 Task: Look for space in Pistoia, Italy from 5th July, 2023 to 15th July, 2023 for 9 adults in price range Rs.15000 to Rs.25000. Place can be entire place with 5 bedrooms having 5 beds and 5 bathrooms. Property type can be house, flat, guest house. Booking option can be shelf check-in. Required host language is English.
Action: Mouse moved to (425, 117)
Screenshot: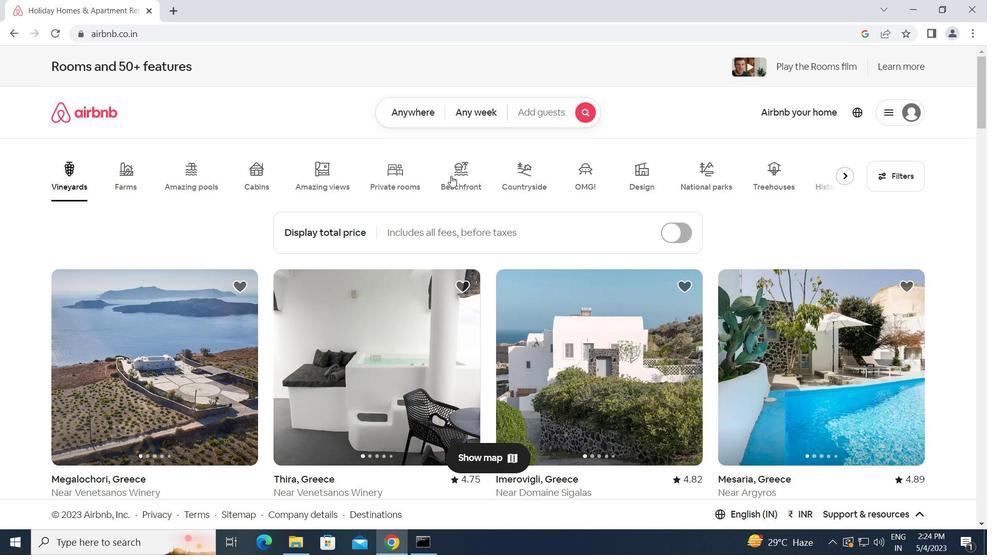 
Action: Mouse pressed left at (425, 117)
Screenshot: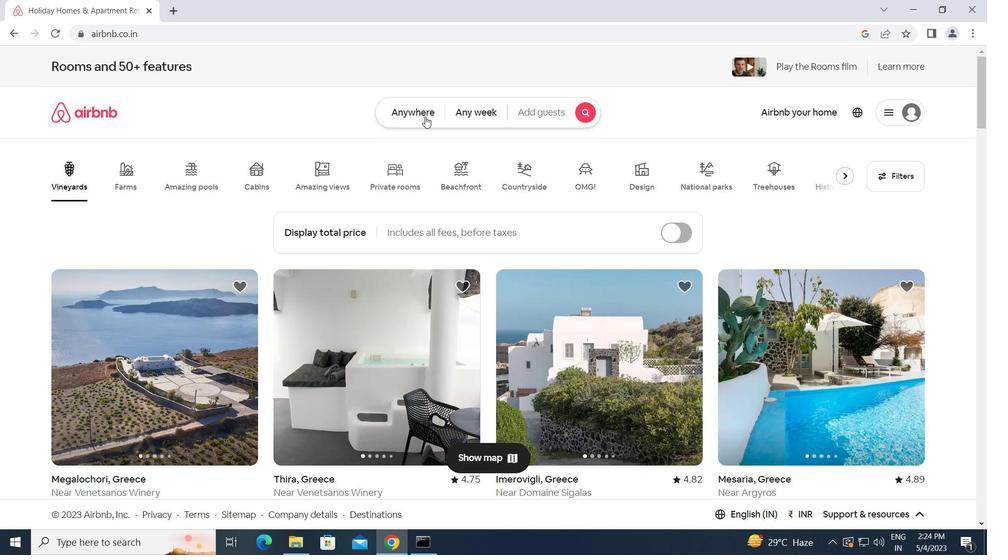 
Action: Mouse moved to (355, 152)
Screenshot: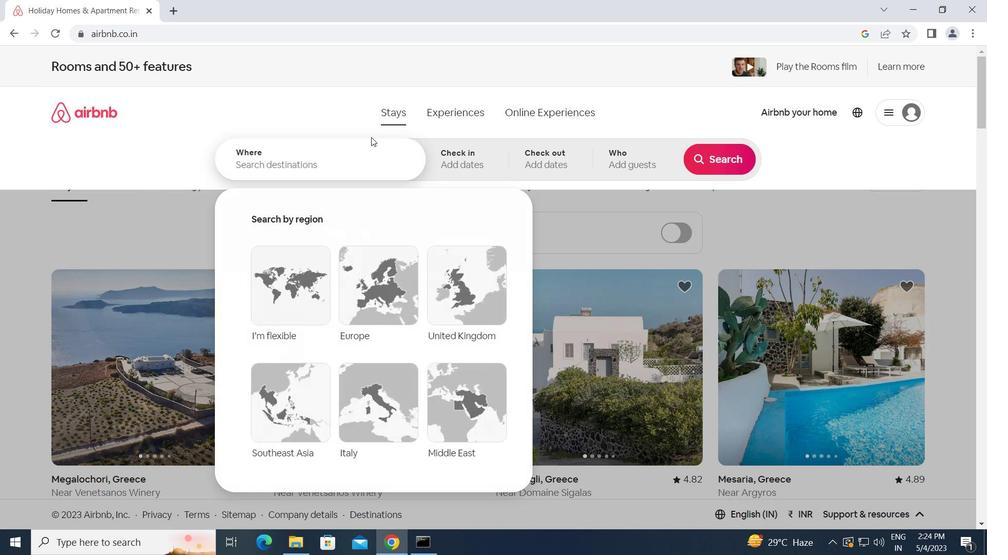 
Action: Mouse pressed left at (355, 152)
Screenshot: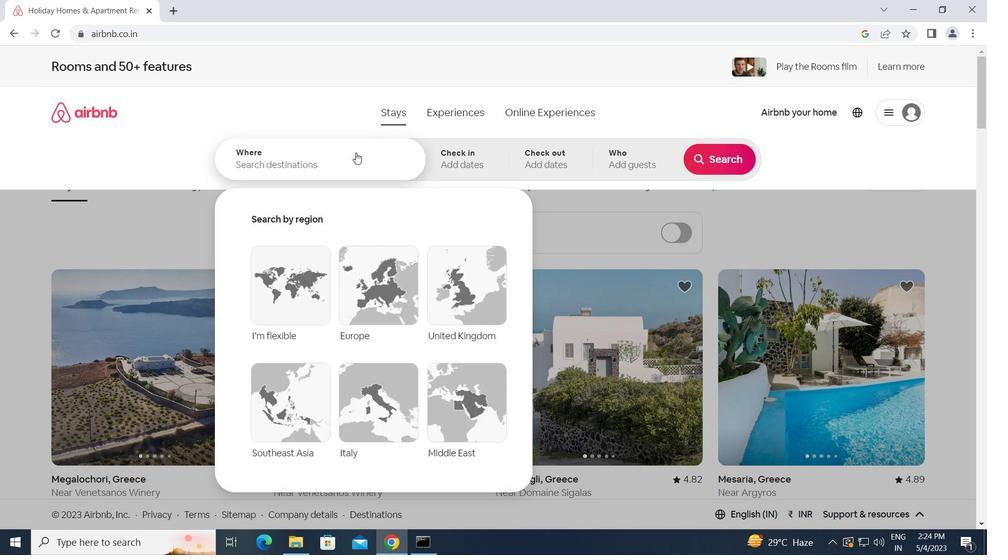 
Action: Key pressed p<Key.caps_lock>istoia,<Key.space><Key.caps_lock>i<Key.caps_lock>taly<Key.enter>
Screenshot: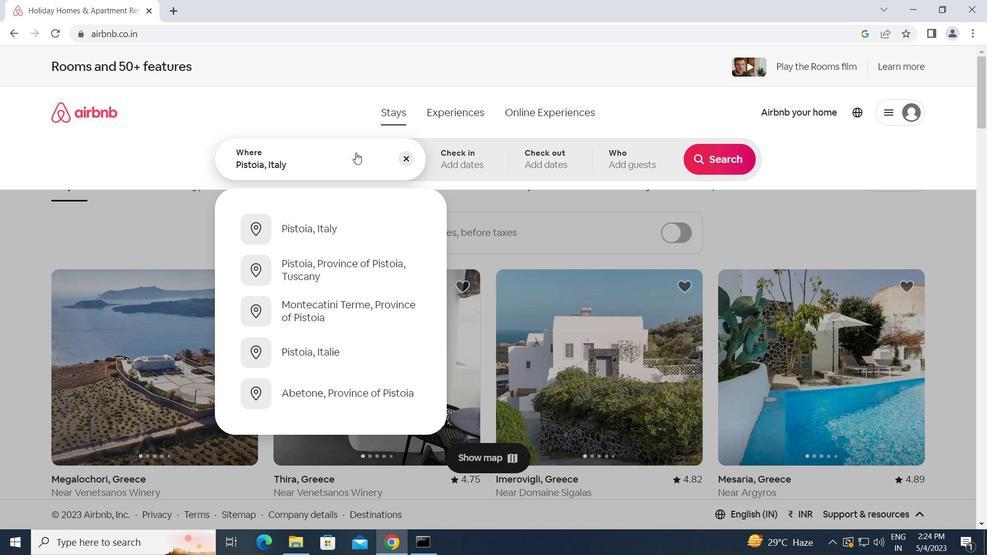 
Action: Mouse moved to (720, 264)
Screenshot: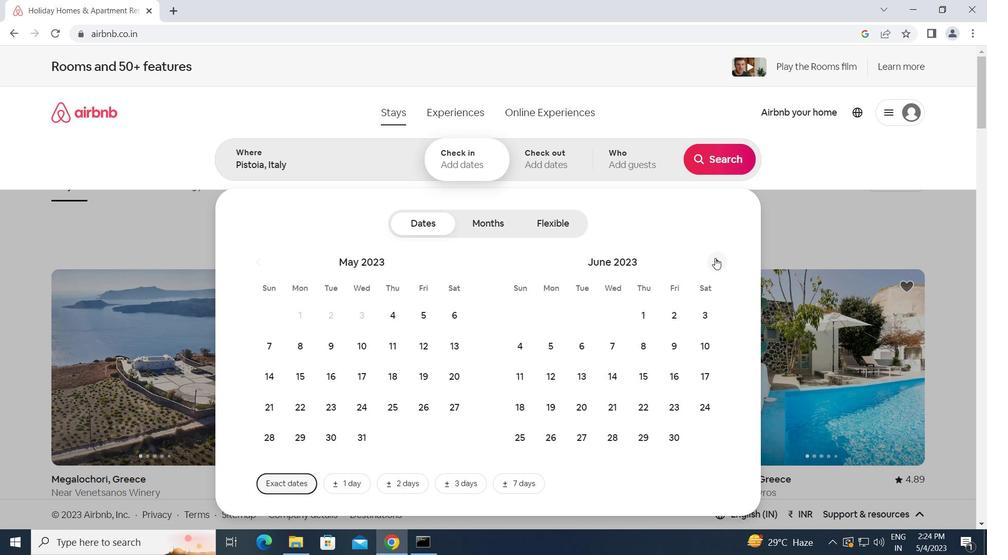 
Action: Mouse pressed left at (720, 264)
Screenshot: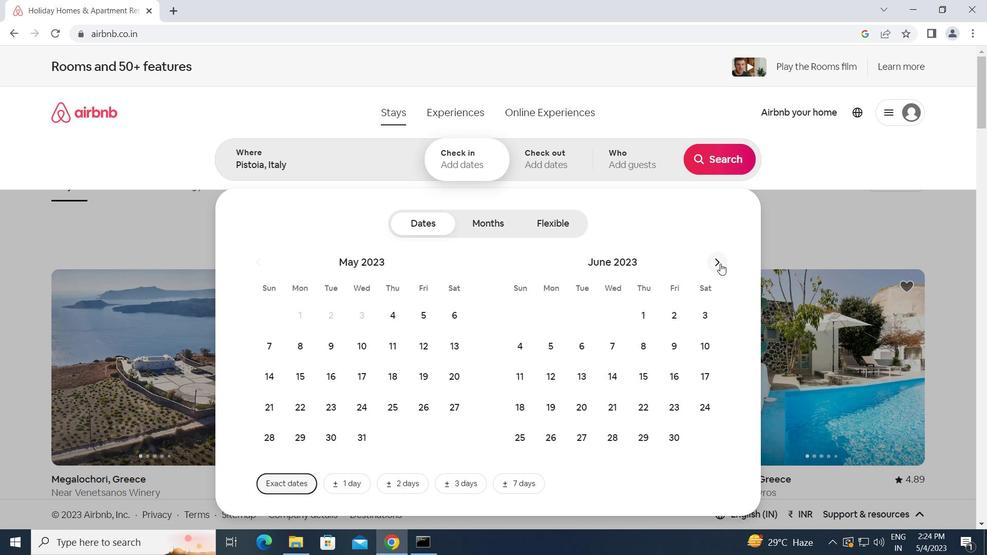 
Action: Mouse moved to (616, 347)
Screenshot: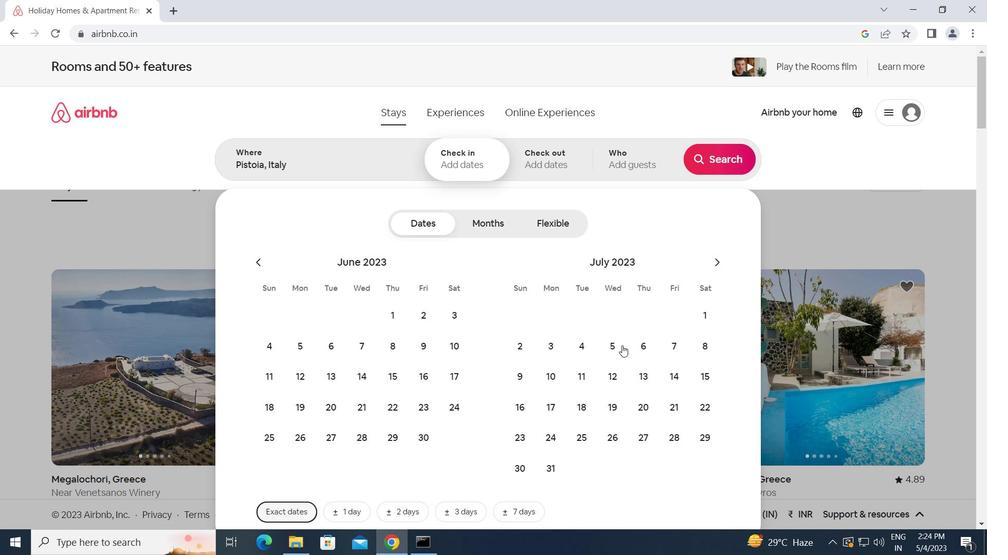 
Action: Mouse pressed left at (616, 347)
Screenshot: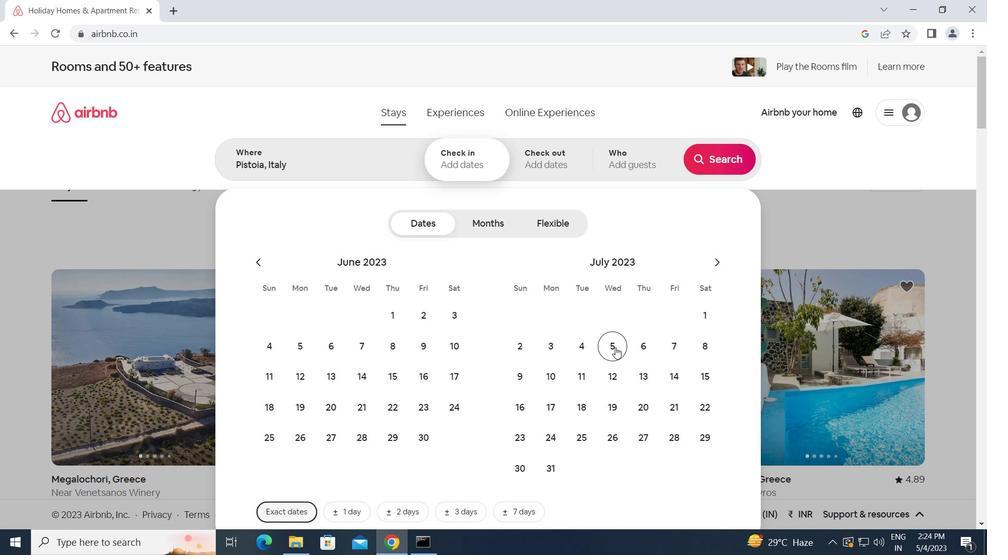 
Action: Mouse moved to (703, 375)
Screenshot: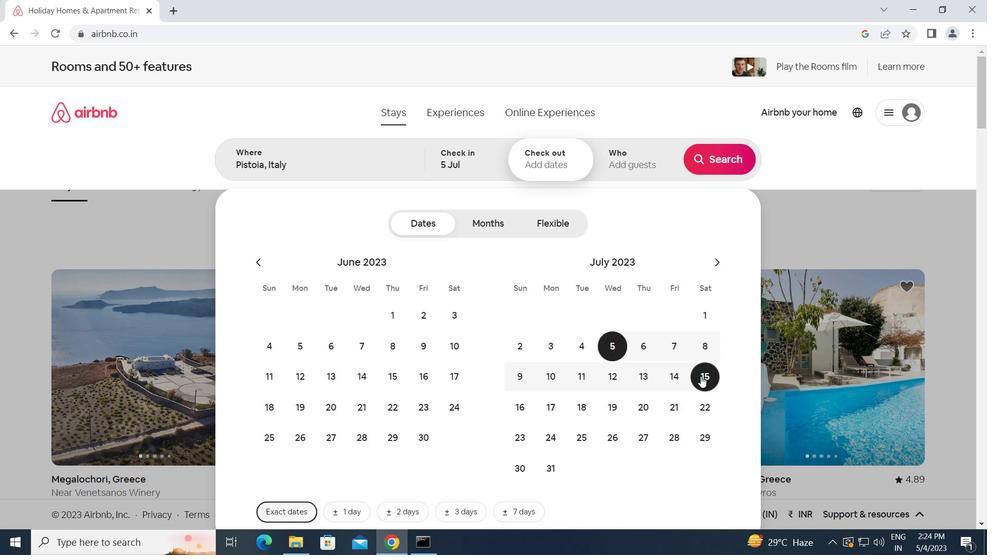 
Action: Mouse pressed left at (703, 375)
Screenshot: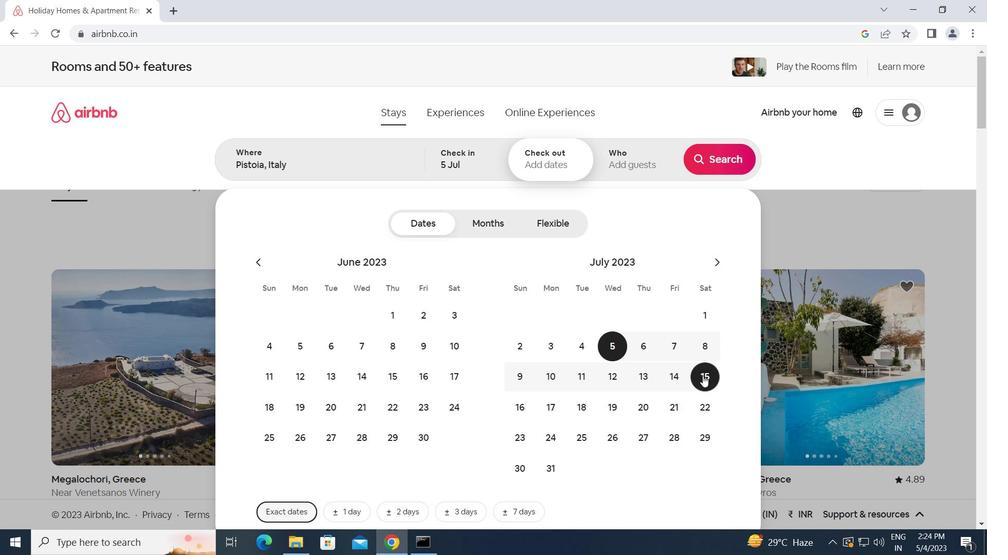 
Action: Mouse moved to (628, 160)
Screenshot: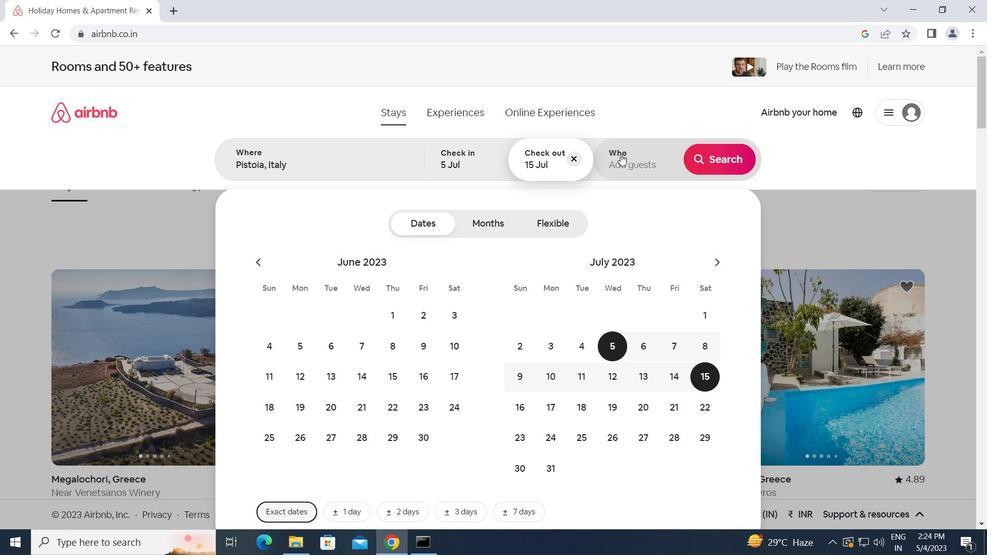 
Action: Mouse pressed left at (628, 160)
Screenshot: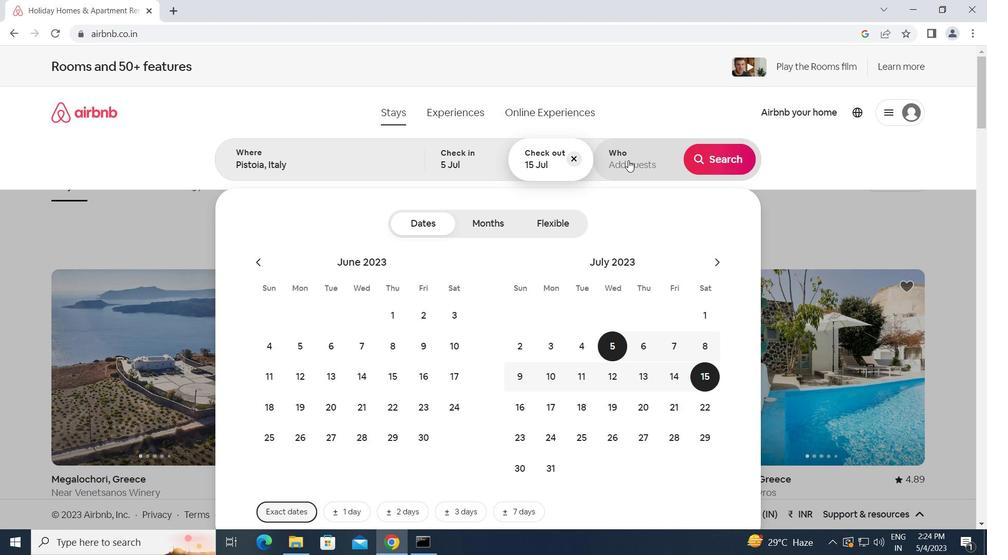 
Action: Mouse moved to (721, 231)
Screenshot: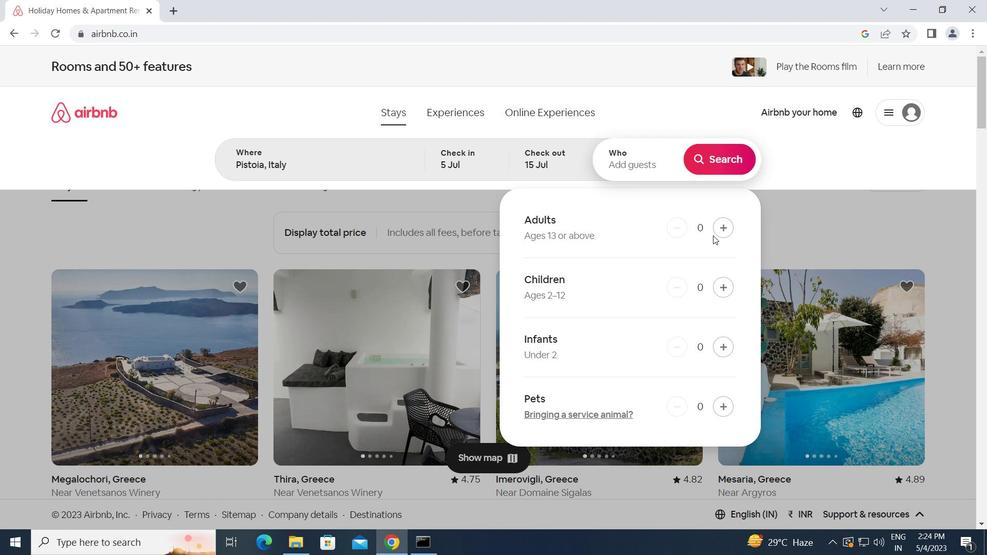 
Action: Mouse pressed left at (721, 231)
Screenshot: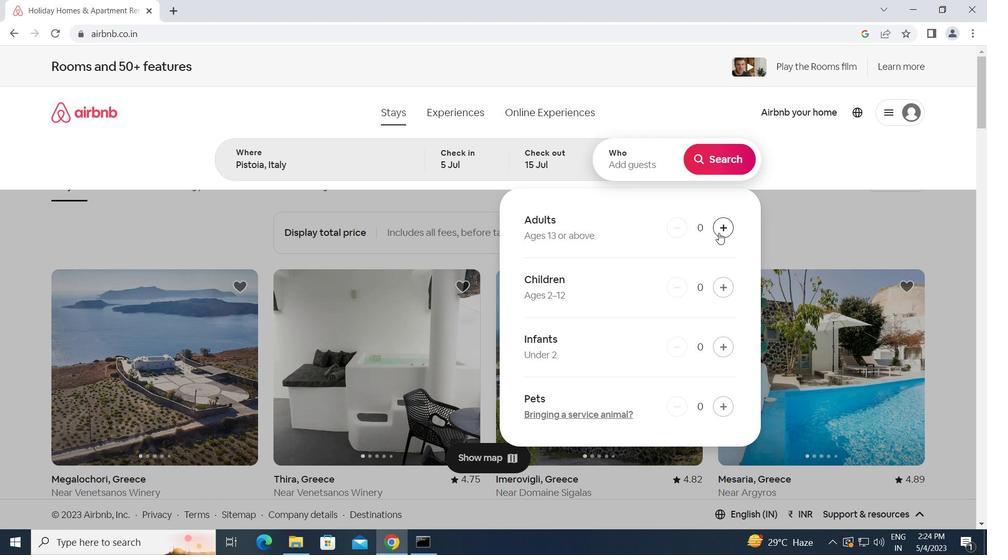 
Action: Mouse pressed left at (721, 231)
Screenshot: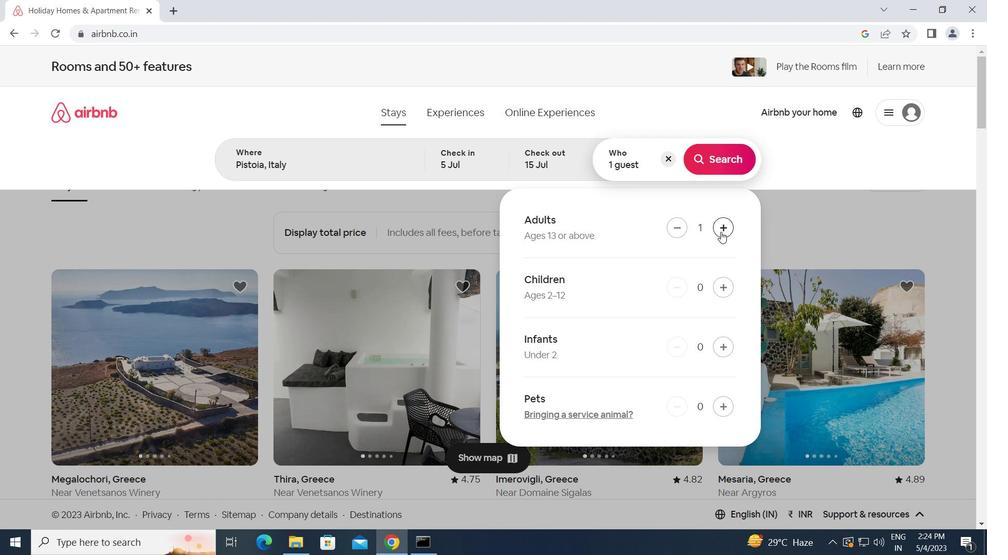 
Action: Mouse moved to (721, 231)
Screenshot: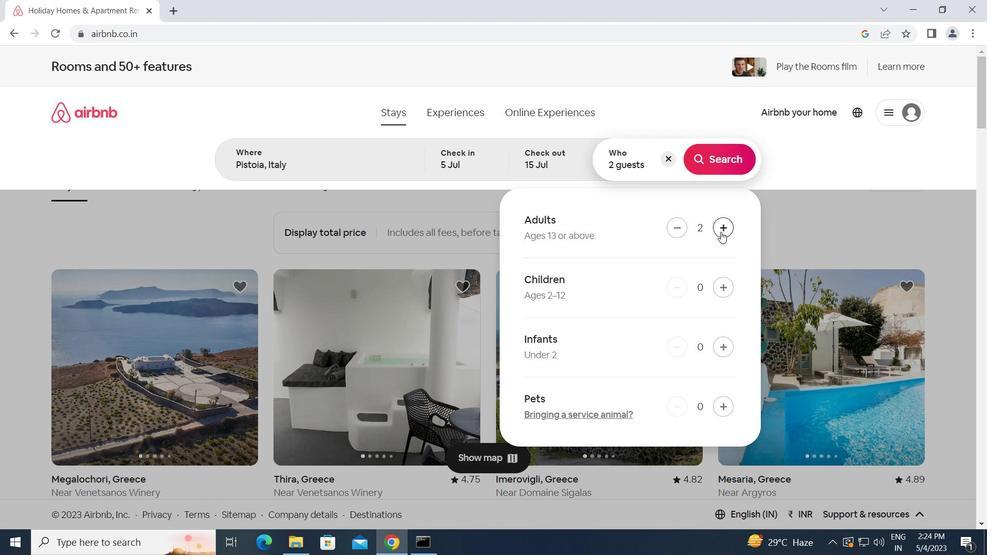 
Action: Mouse pressed left at (721, 231)
Screenshot: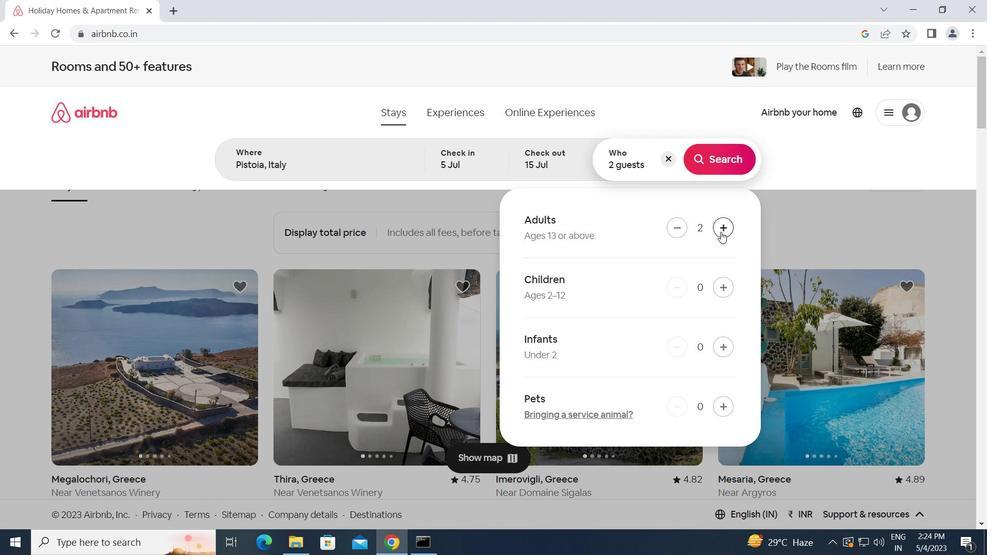 
Action: Mouse pressed left at (721, 231)
Screenshot: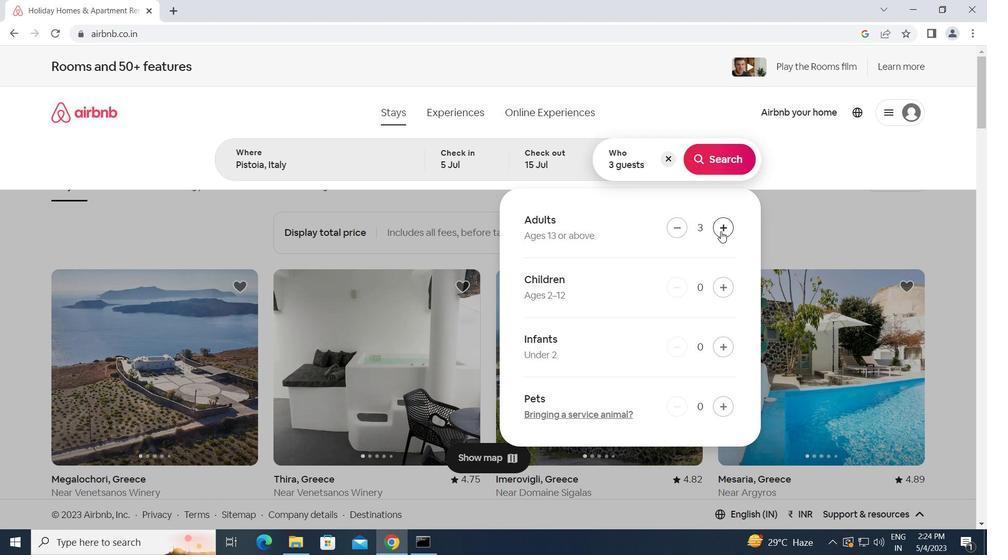 
Action: Mouse pressed left at (721, 231)
Screenshot: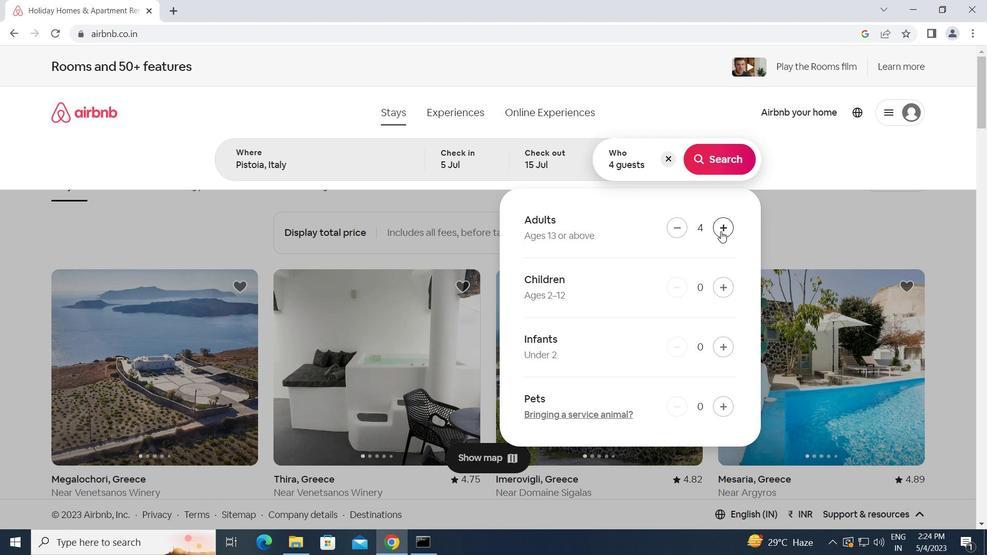 
Action: Mouse pressed left at (721, 231)
Screenshot: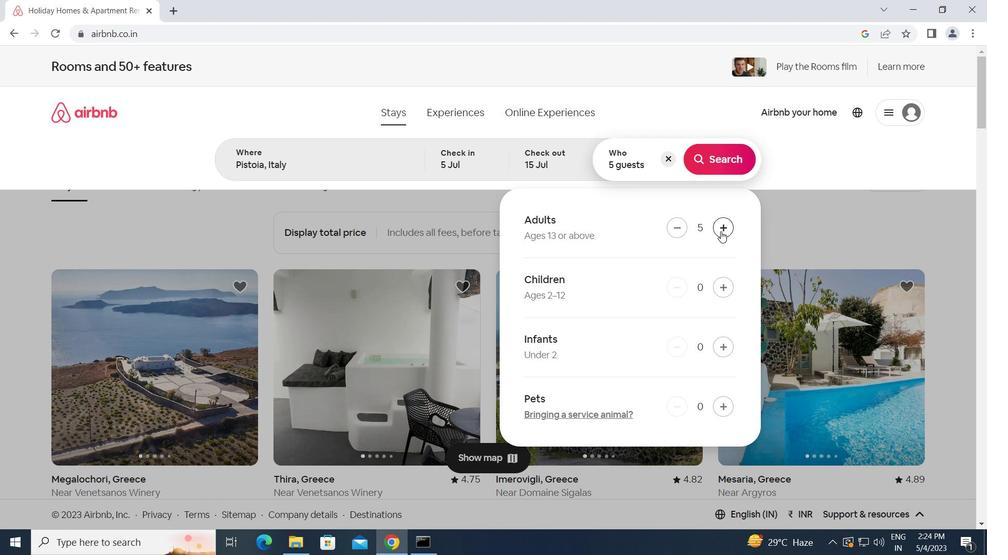 
Action: Mouse pressed left at (721, 231)
Screenshot: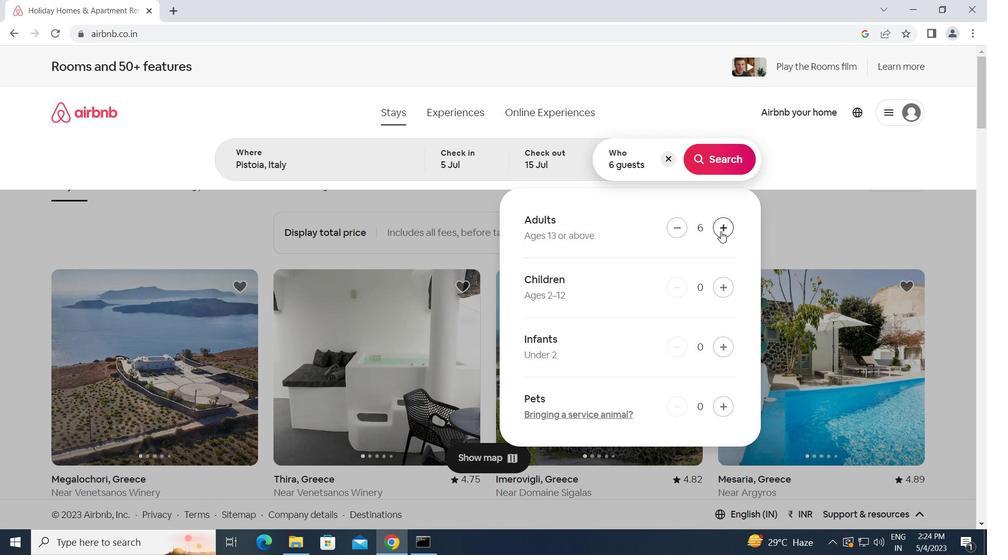 
Action: Mouse pressed left at (721, 231)
Screenshot: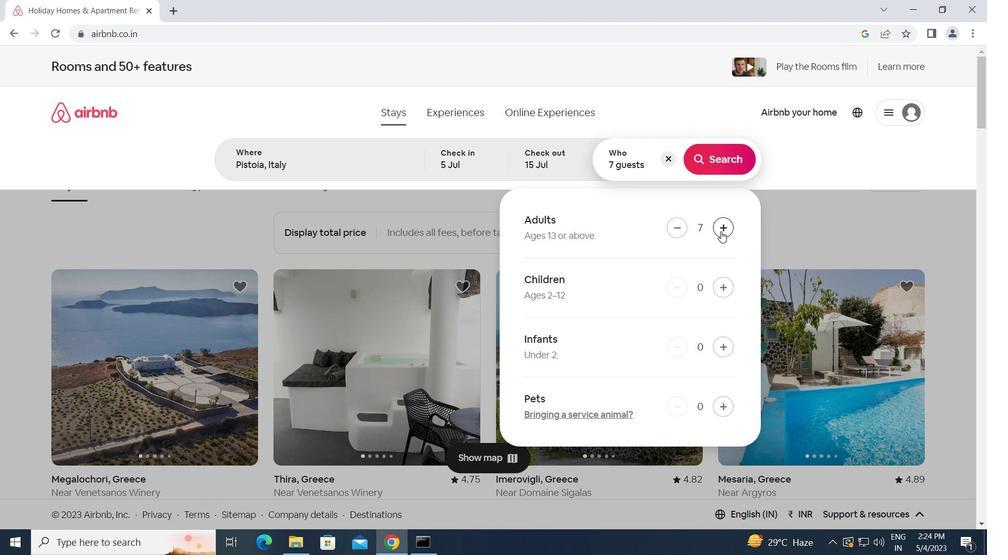 
Action: Mouse pressed left at (721, 231)
Screenshot: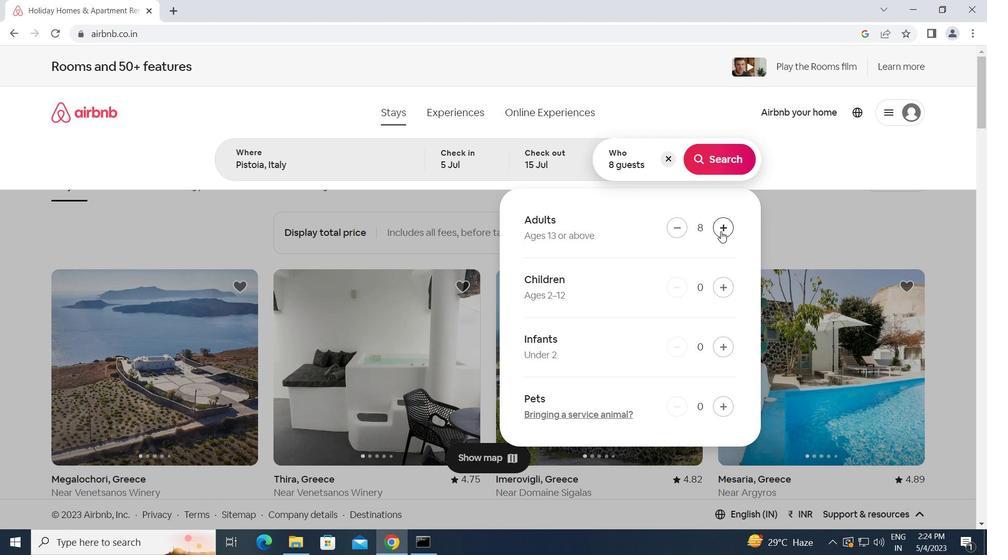 
Action: Mouse moved to (718, 156)
Screenshot: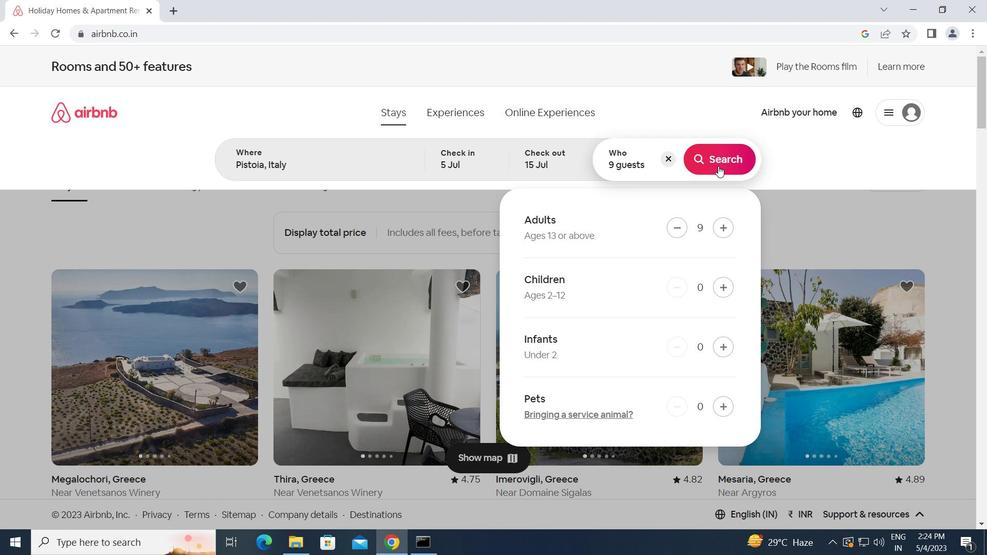 
Action: Mouse pressed left at (718, 156)
Screenshot: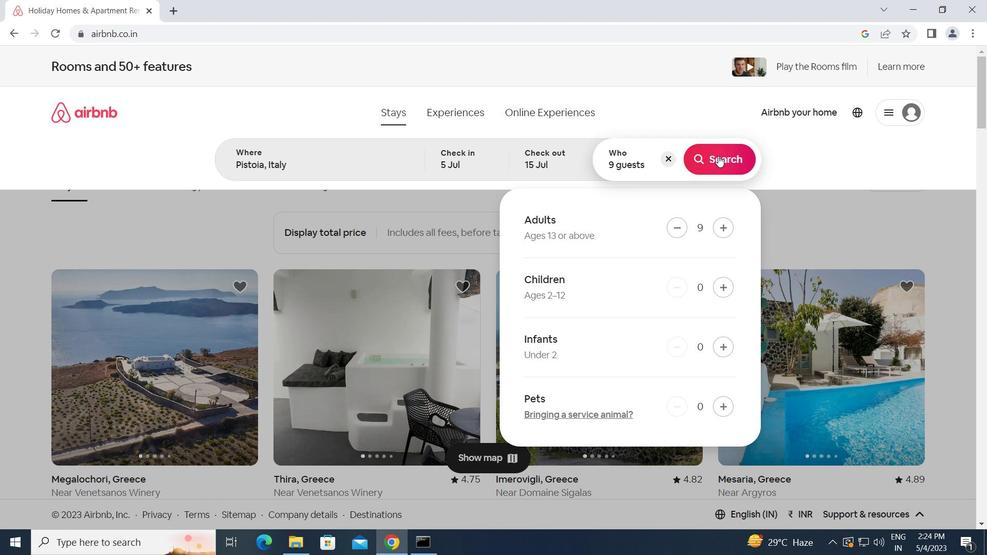 
Action: Mouse moved to (933, 120)
Screenshot: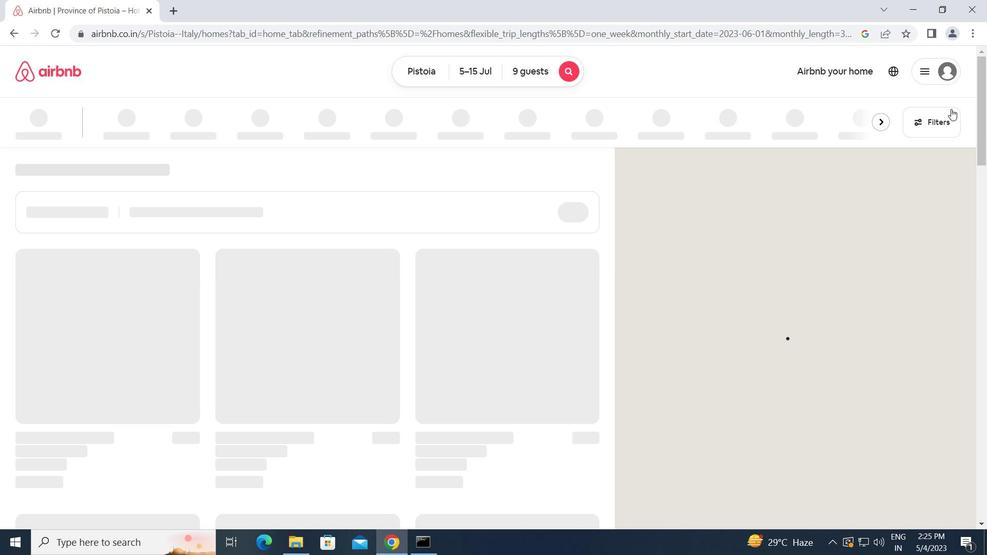 
Action: Mouse pressed left at (933, 120)
Screenshot: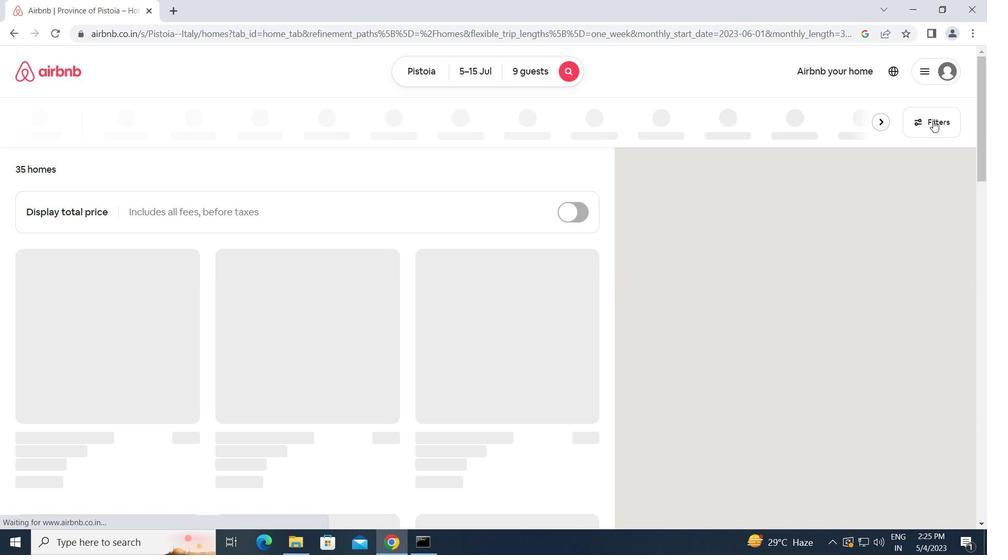 
Action: Mouse moved to (331, 284)
Screenshot: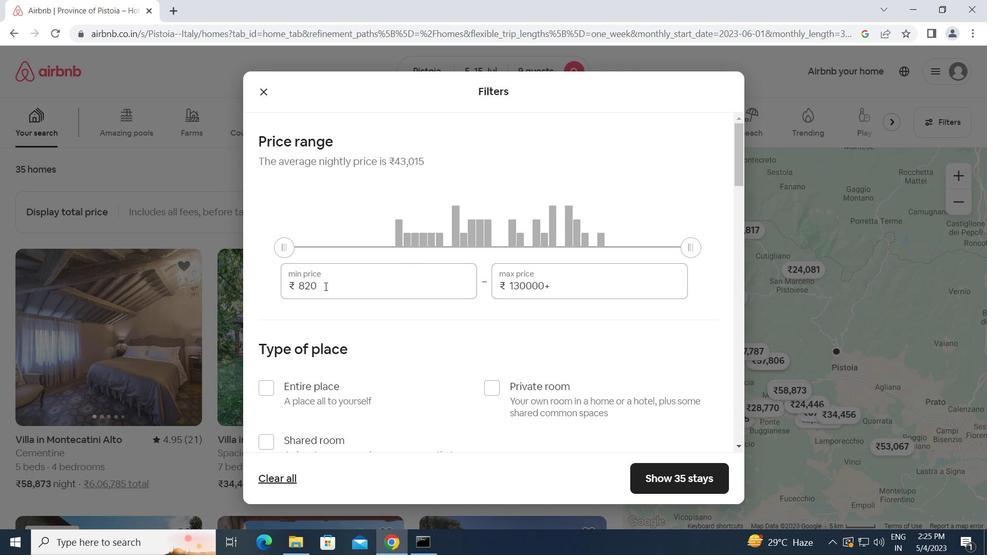 
Action: Mouse pressed left at (331, 284)
Screenshot: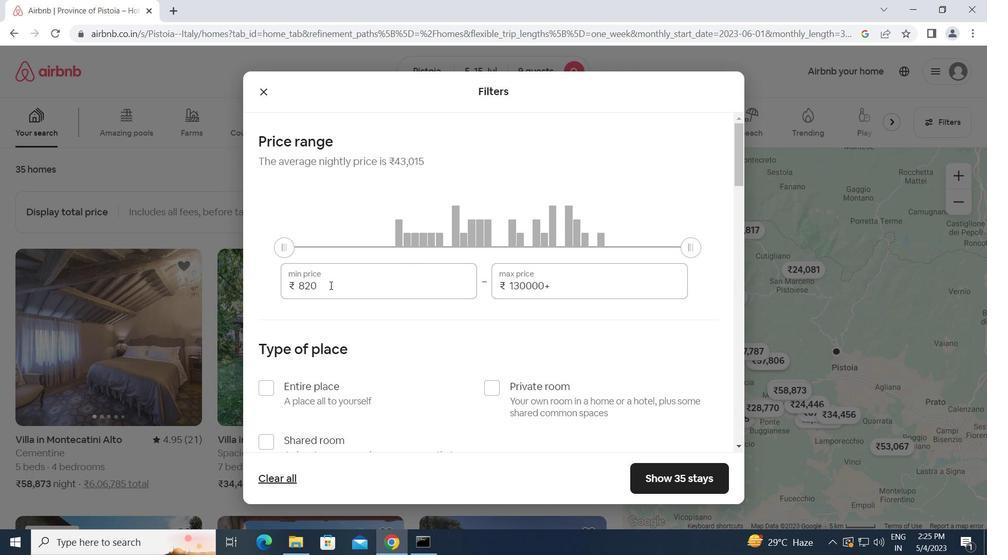 
Action: Mouse moved to (295, 291)
Screenshot: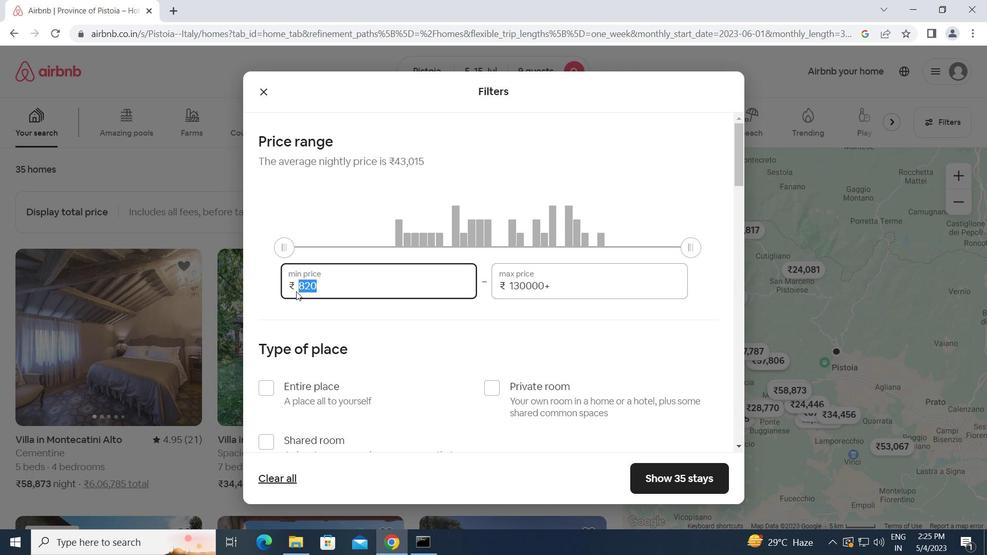 
Action: Key pressed 15000<Key.tab>25000
Screenshot: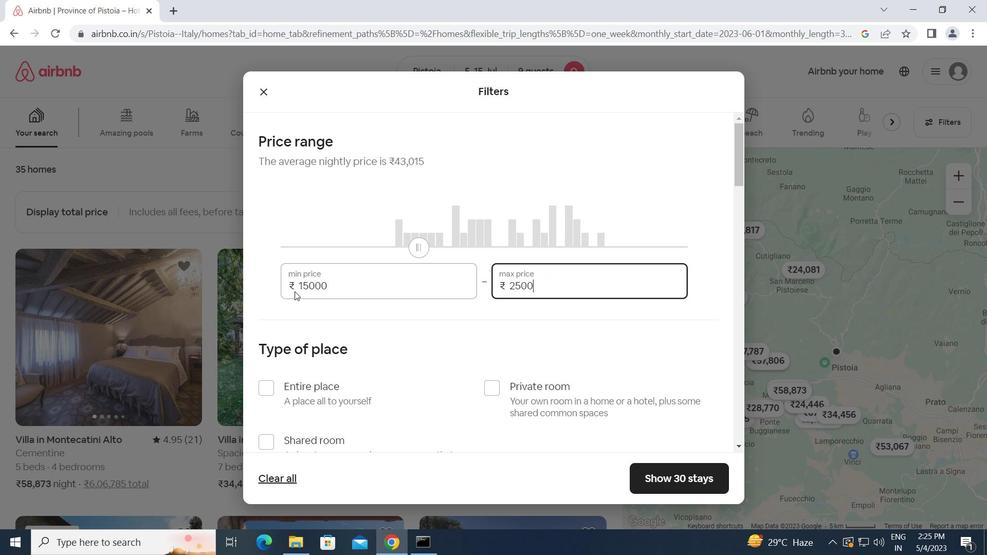 
Action: Mouse moved to (386, 338)
Screenshot: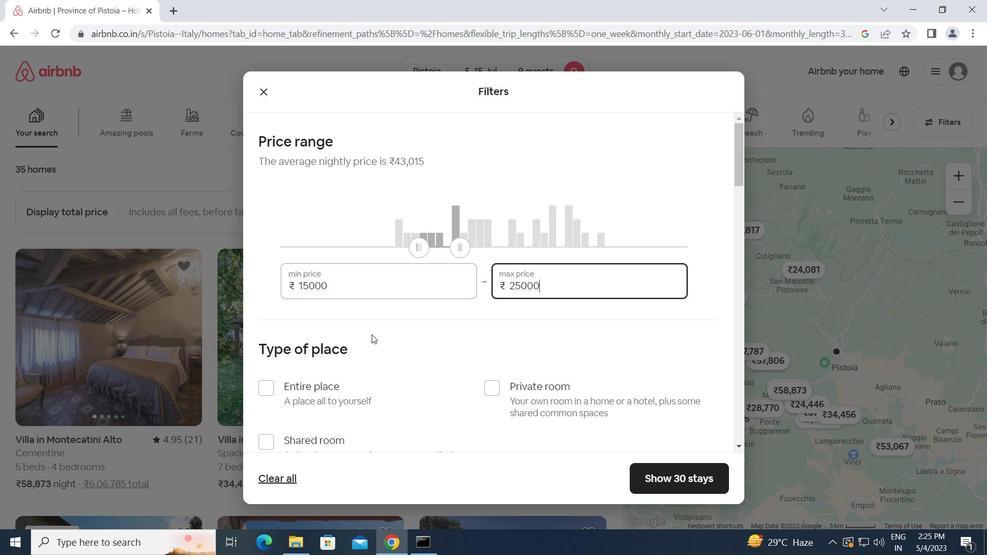 
Action: Mouse scrolled (386, 337) with delta (0, 0)
Screenshot: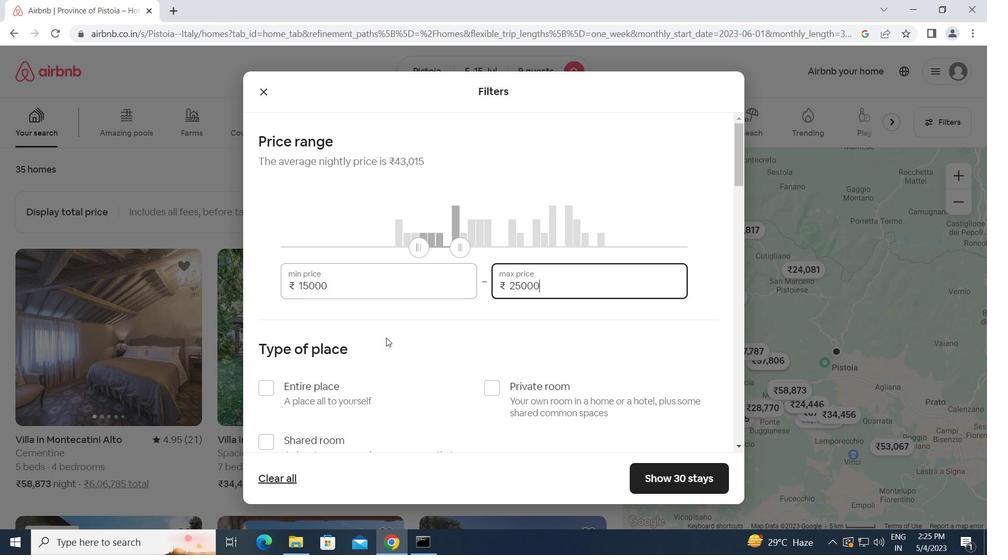
Action: Mouse moved to (275, 327)
Screenshot: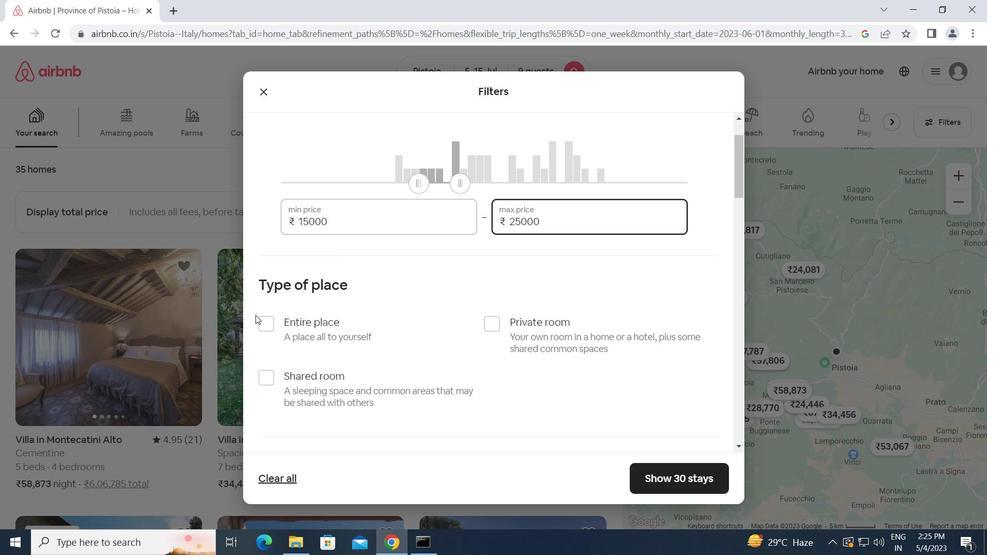 
Action: Mouse pressed left at (275, 327)
Screenshot: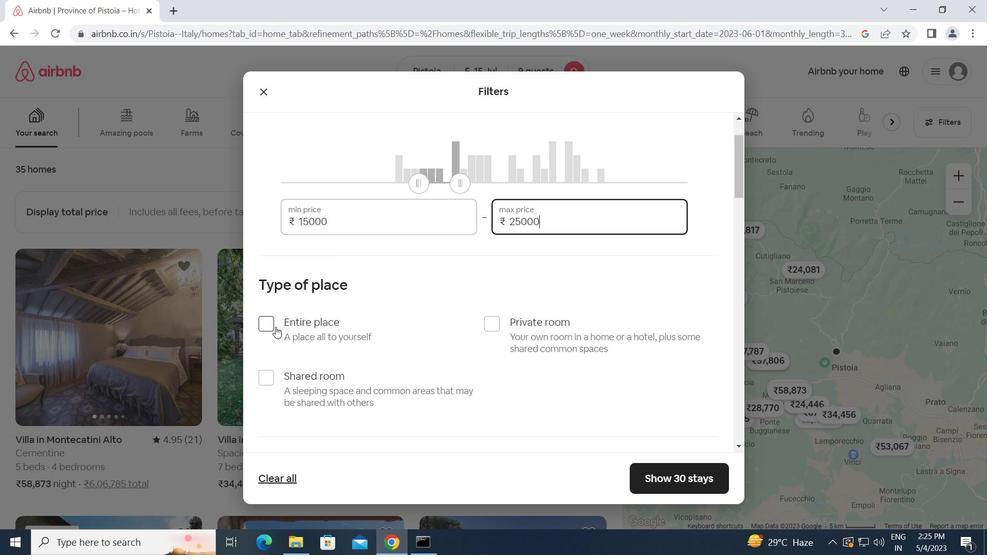 
Action: Mouse moved to (384, 339)
Screenshot: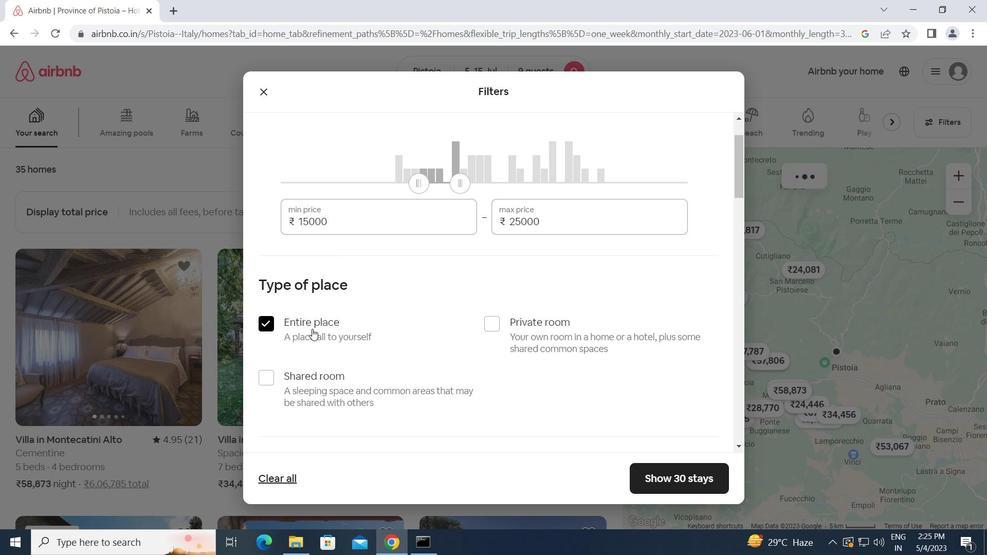 
Action: Mouse scrolled (384, 338) with delta (0, 0)
Screenshot: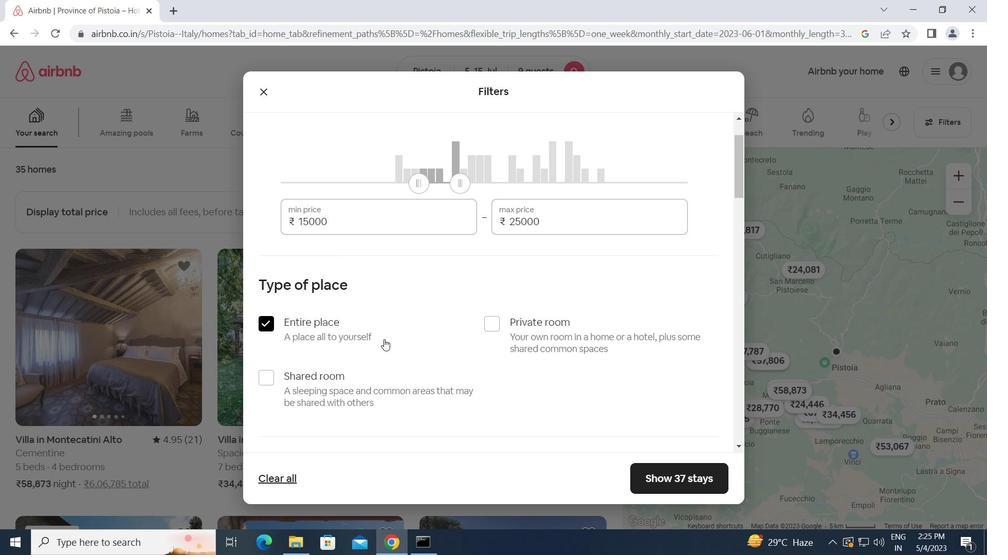 
Action: Mouse scrolled (384, 338) with delta (0, 0)
Screenshot: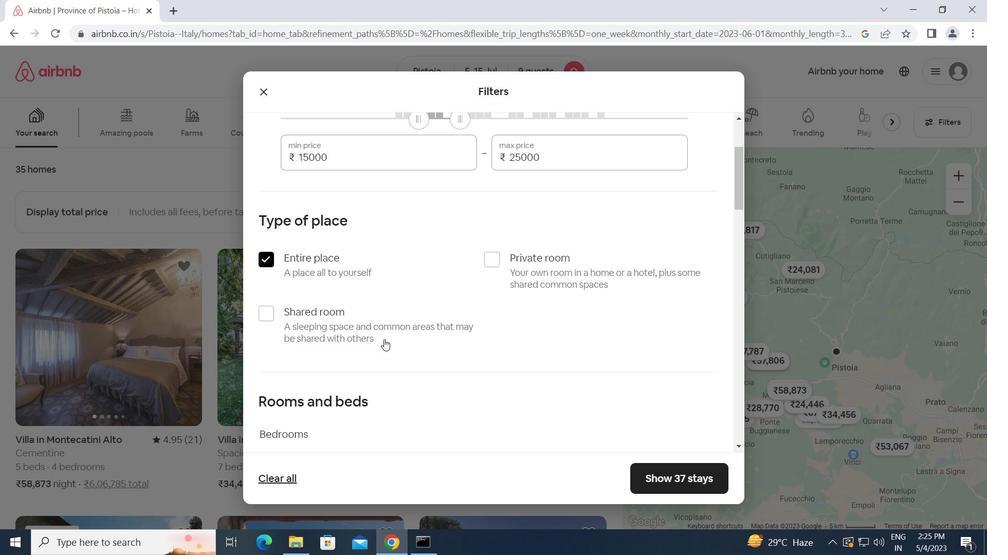 
Action: Mouse moved to (503, 401)
Screenshot: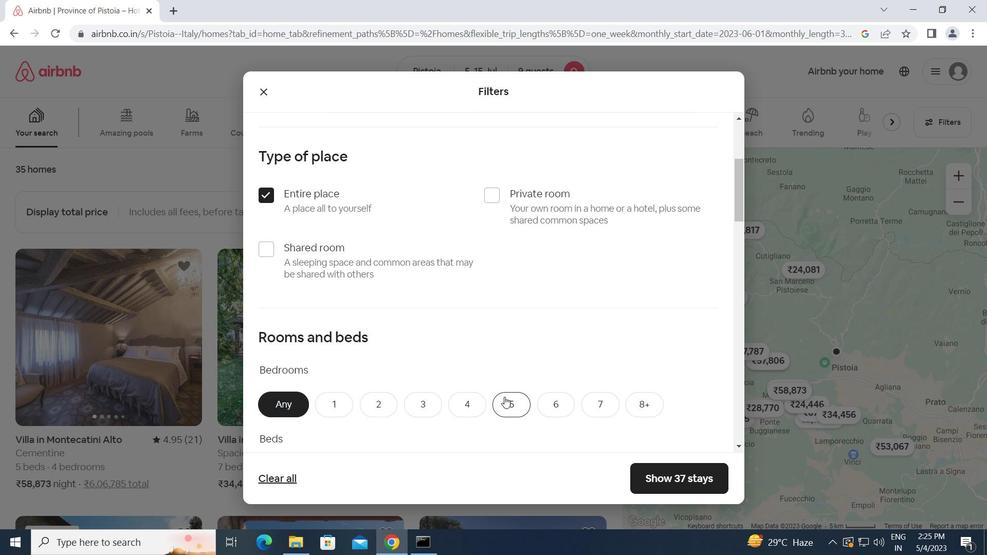 
Action: Mouse pressed left at (503, 401)
Screenshot: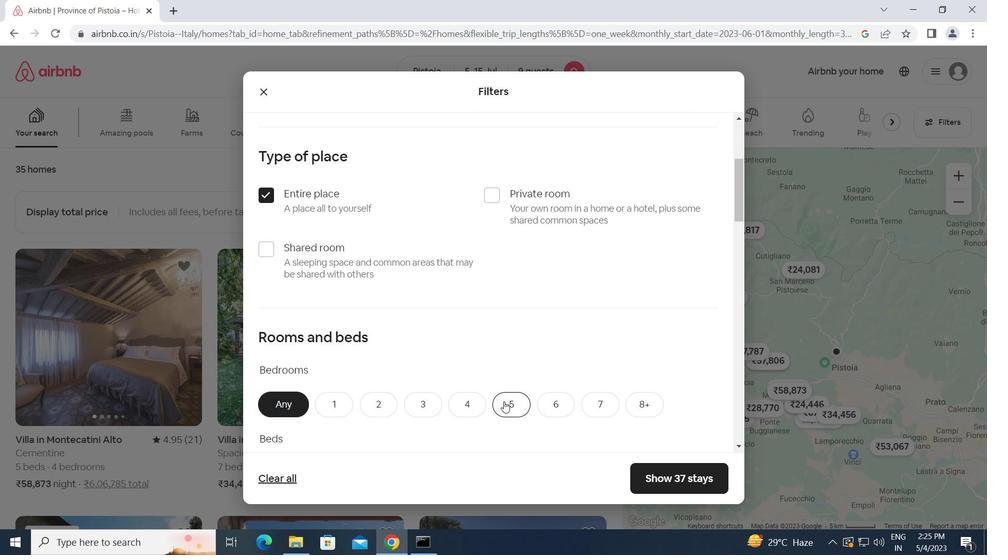
Action: Mouse moved to (467, 418)
Screenshot: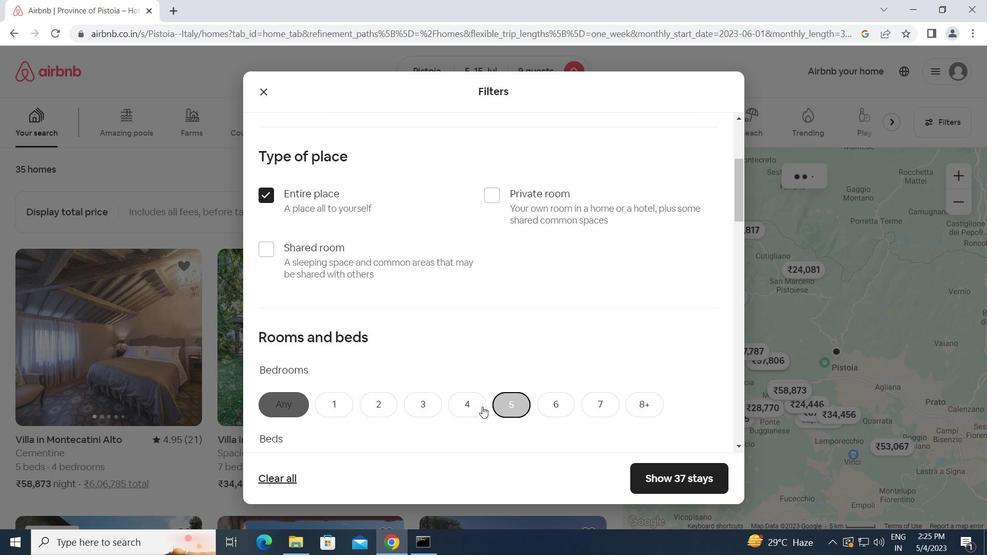 
Action: Mouse scrolled (467, 418) with delta (0, 0)
Screenshot: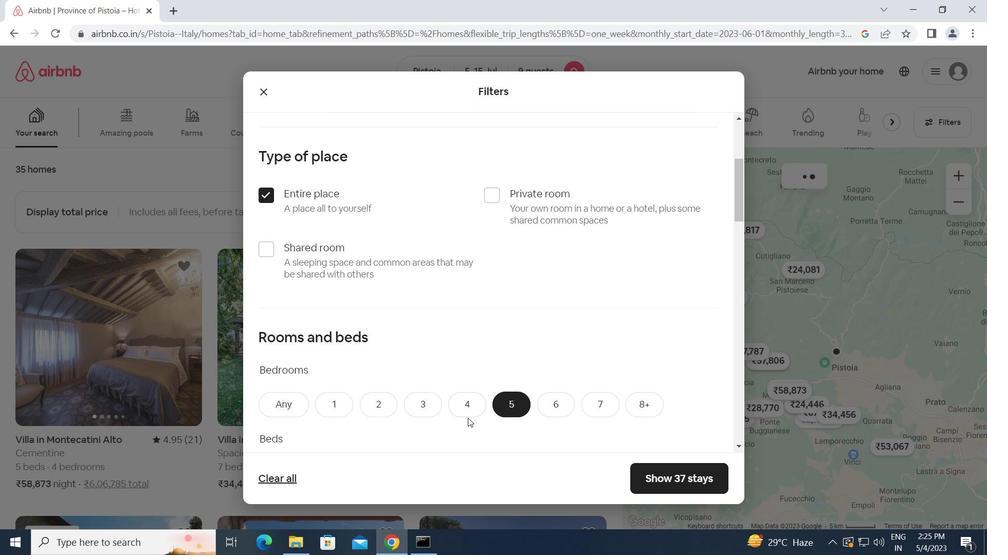 
Action: Mouse moved to (503, 407)
Screenshot: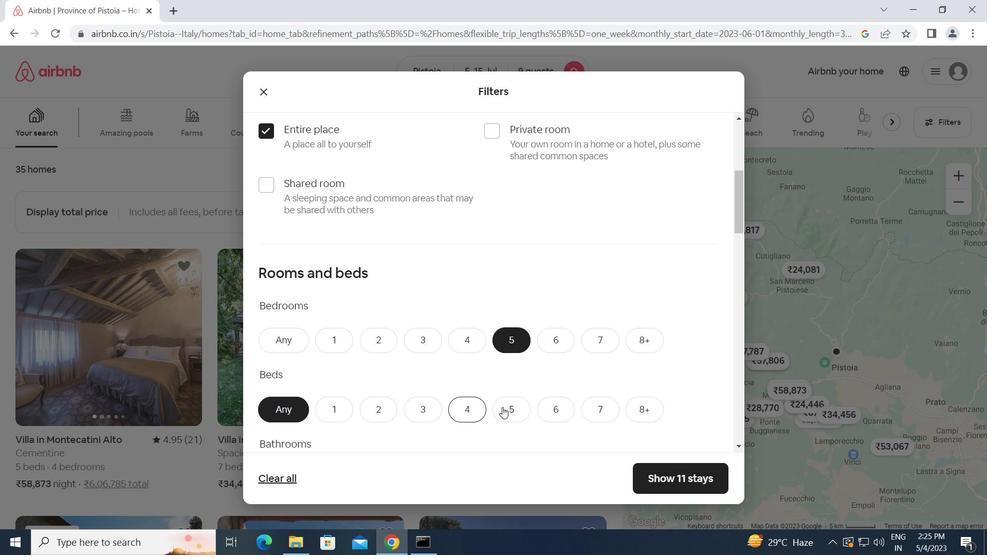 
Action: Mouse pressed left at (503, 407)
Screenshot: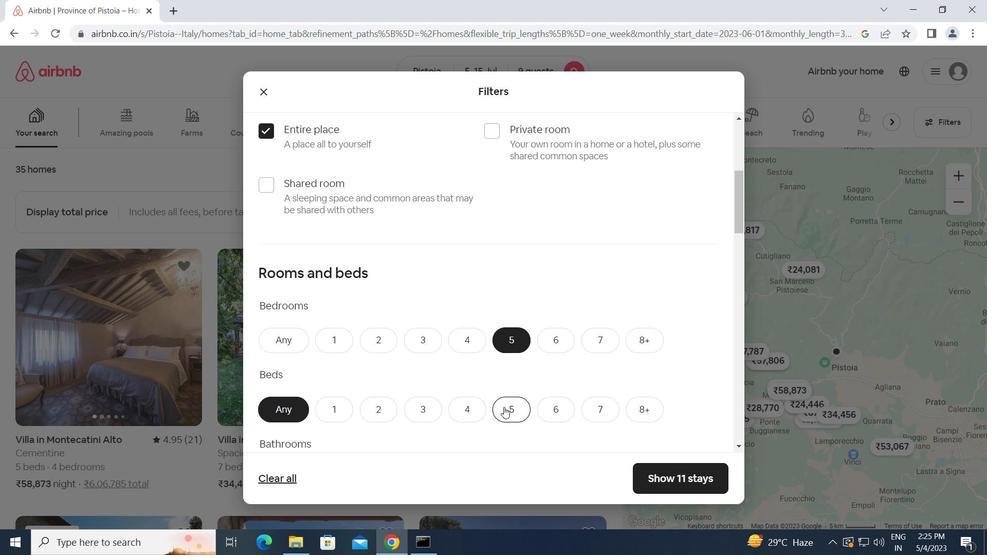 
Action: Mouse moved to (500, 407)
Screenshot: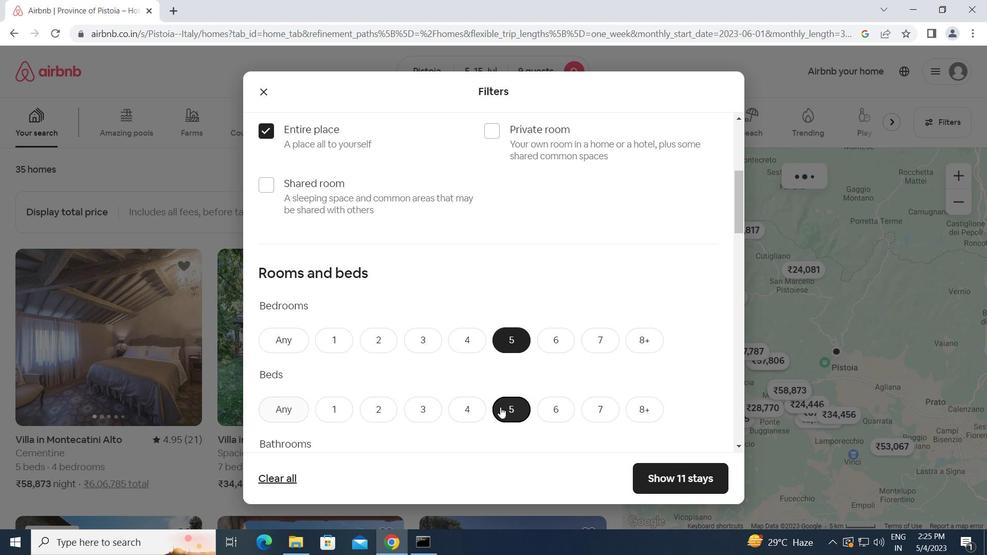 
Action: Mouse scrolled (500, 406) with delta (0, 0)
Screenshot: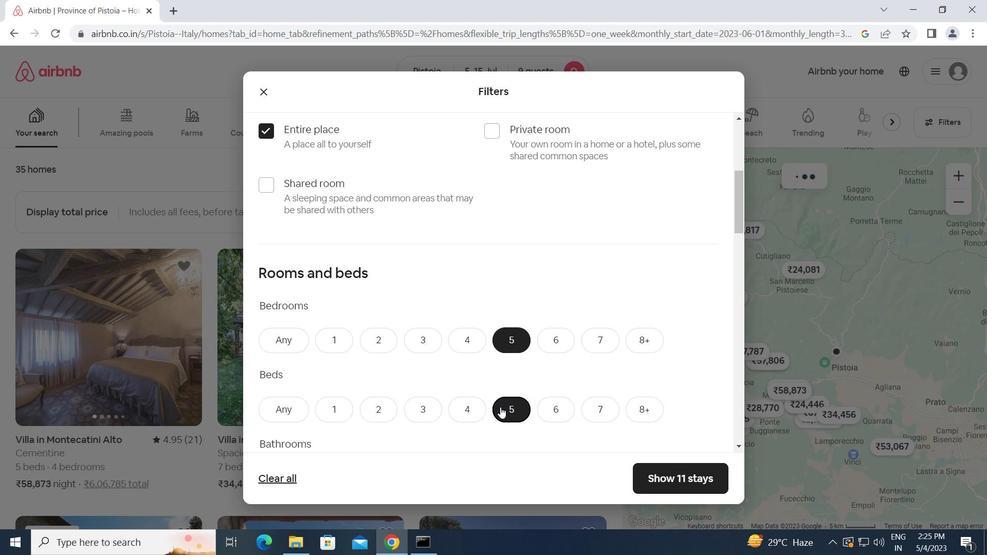 
Action: Mouse moved to (509, 409)
Screenshot: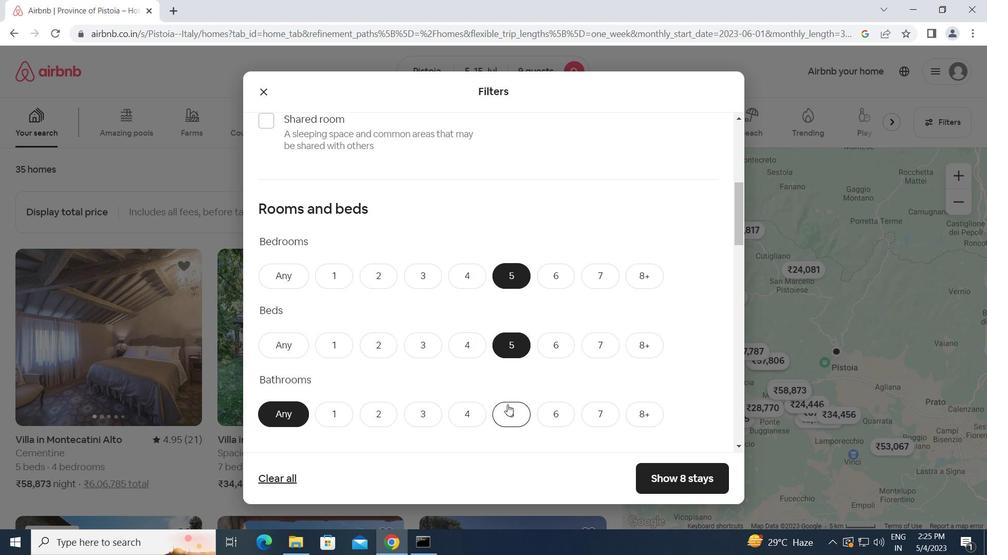 
Action: Mouse pressed left at (509, 409)
Screenshot: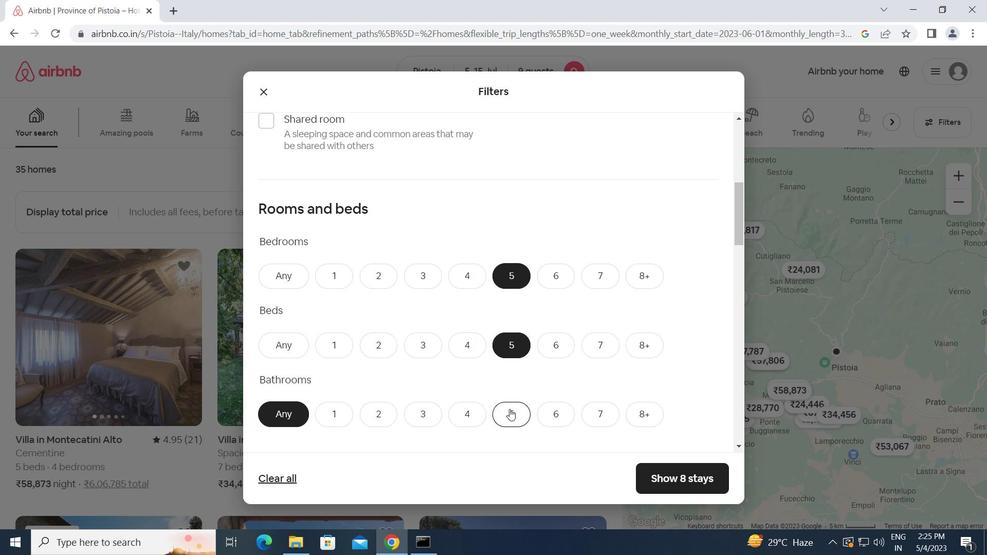 
Action: Mouse scrolled (509, 408) with delta (0, 0)
Screenshot: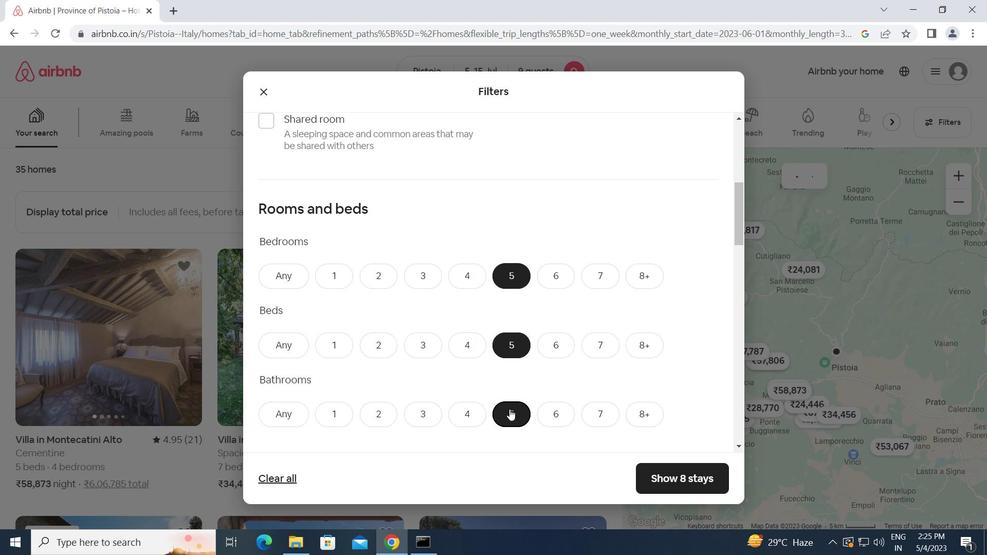 
Action: Mouse moved to (509, 409)
Screenshot: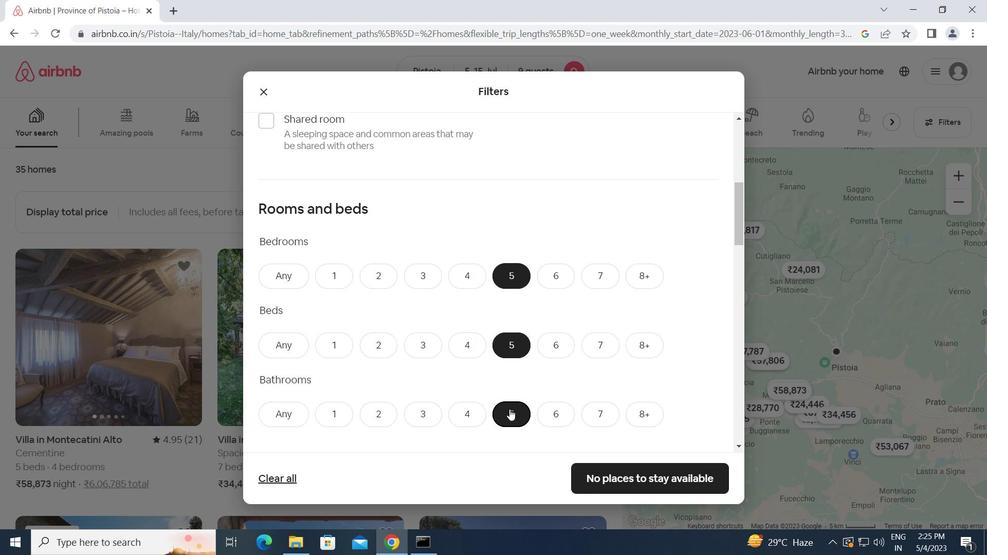 
Action: Mouse scrolled (509, 409) with delta (0, 0)
Screenshot: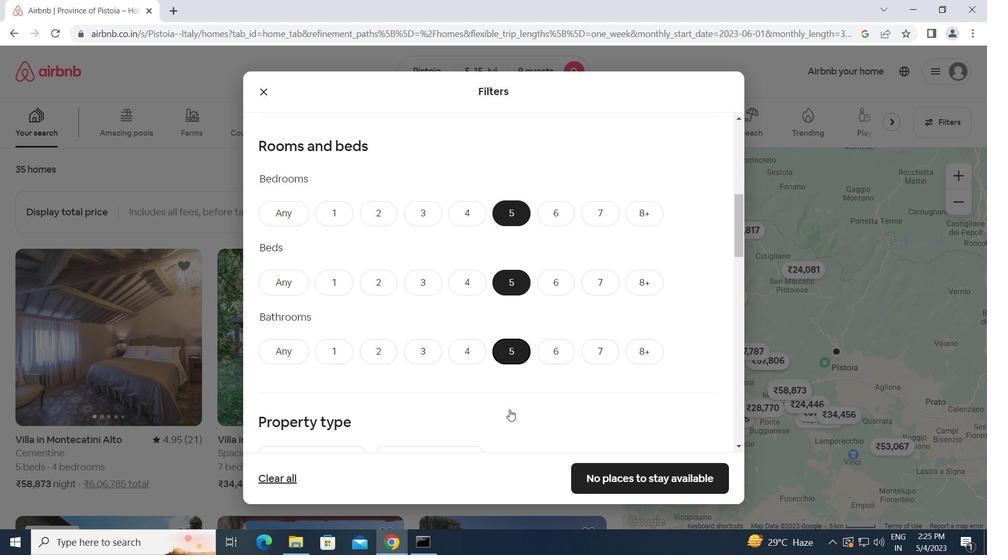 
Action: Mouse moved to (336, 408)
Screenshot: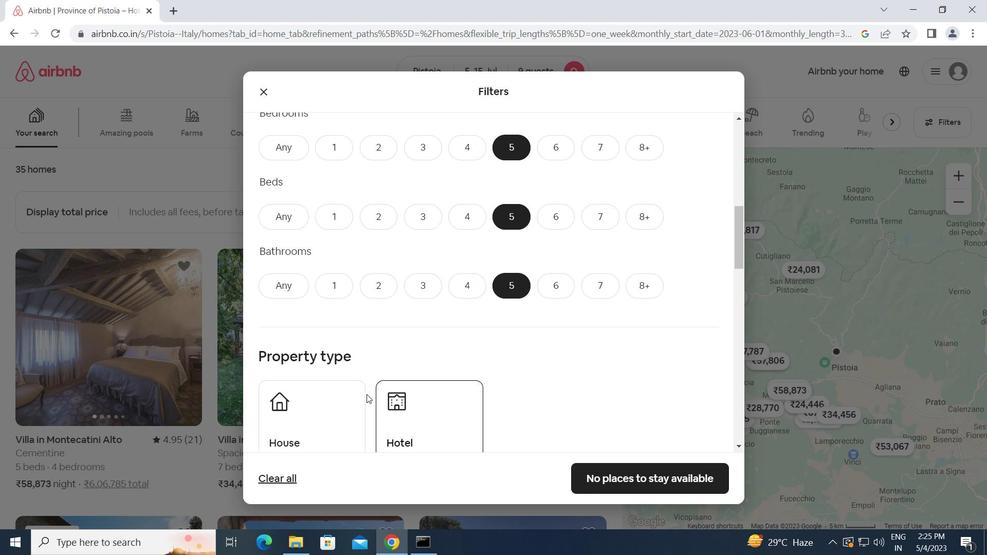 
Action: Mouse scrolled (336, 408) with delta (0, 0)
Screenshot: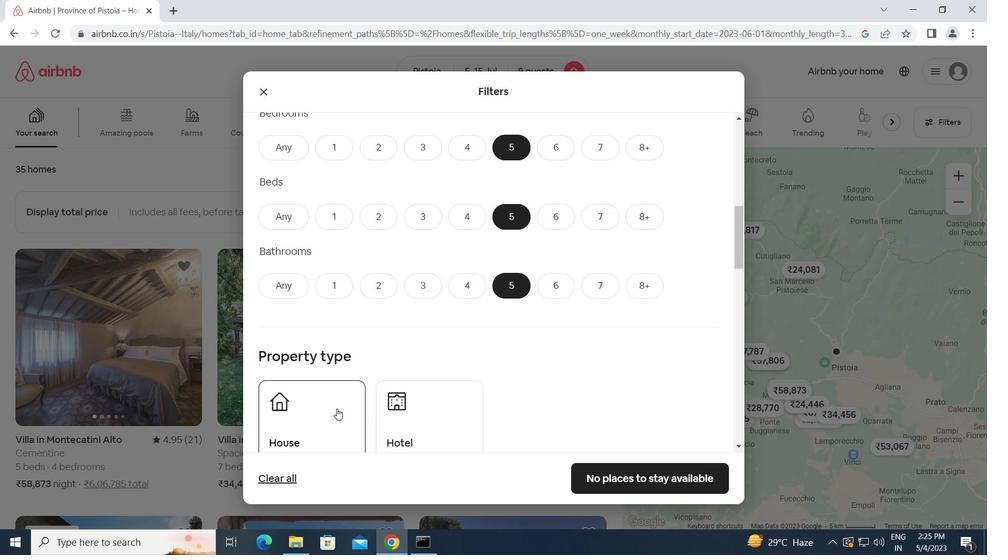 
Action: Mouse moved to (310, 386)
Screenshot: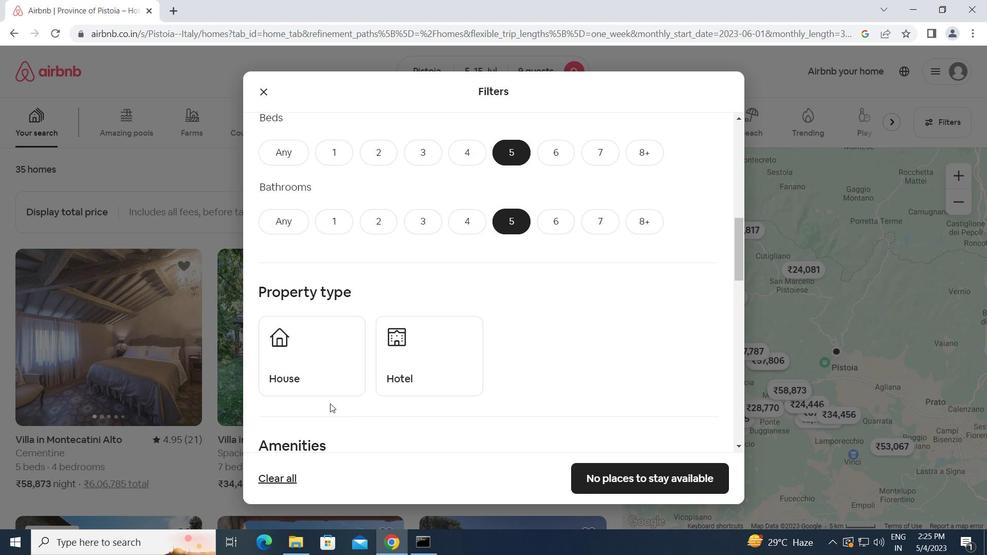 
Action: Mouse pressed left at (310, 386)
Screenshot: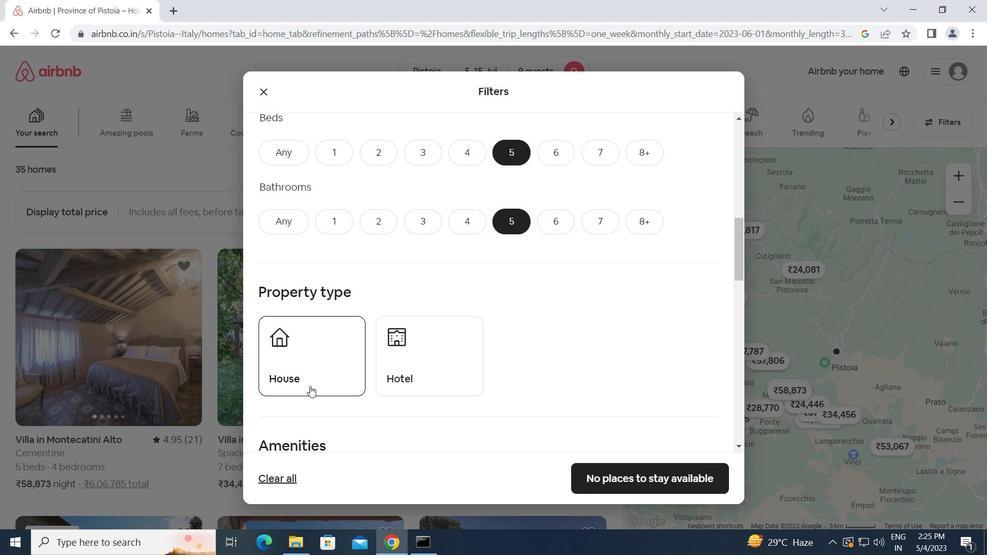 
Action: Mouse moved to (567, 449)
Screenshot: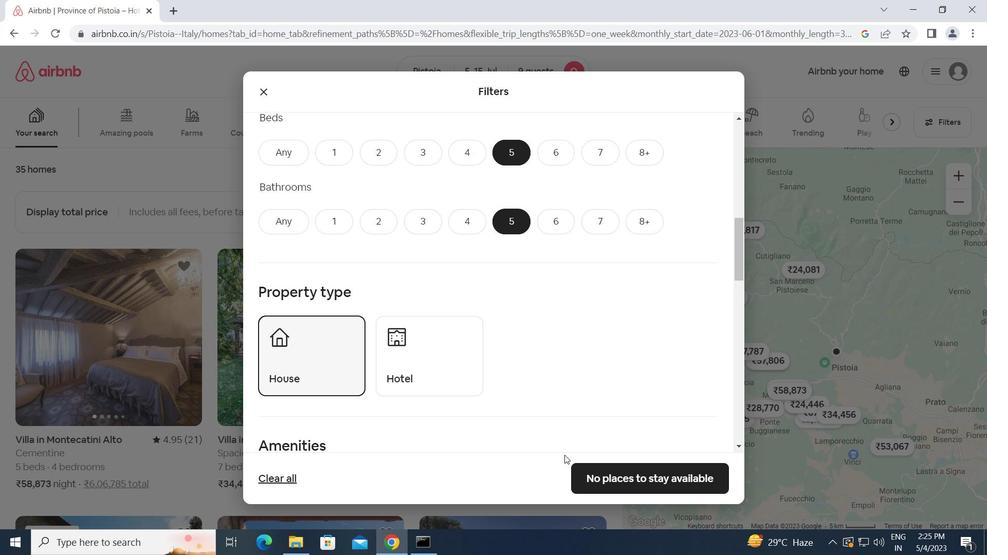 
Action: Mouse scrolled (567, 448) with delta (0, 0)
Screenshot: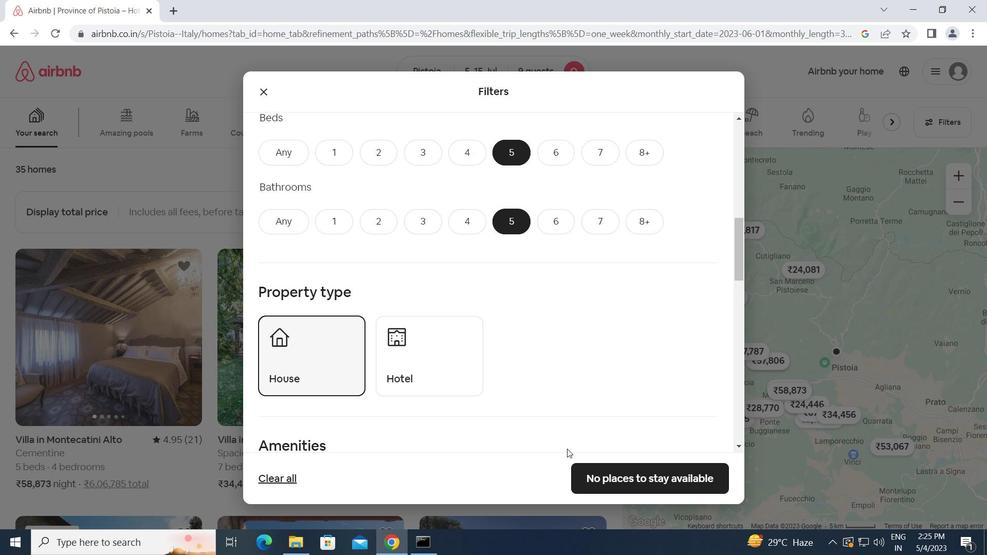 
Action: Mouse moved to (480, 390)
Screenshot: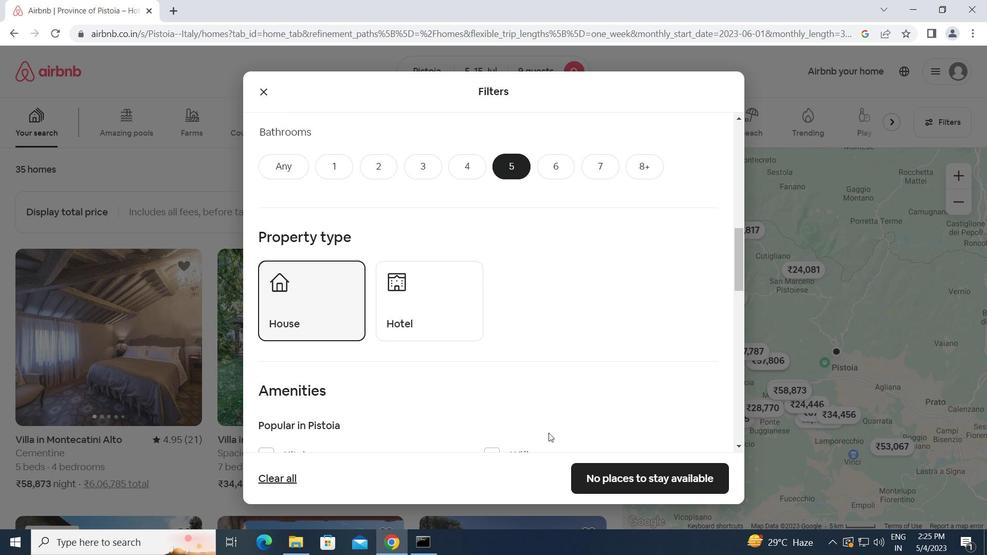
Action: Mouse scrolled (480, 389) with delta (0, 0)
Screenshot: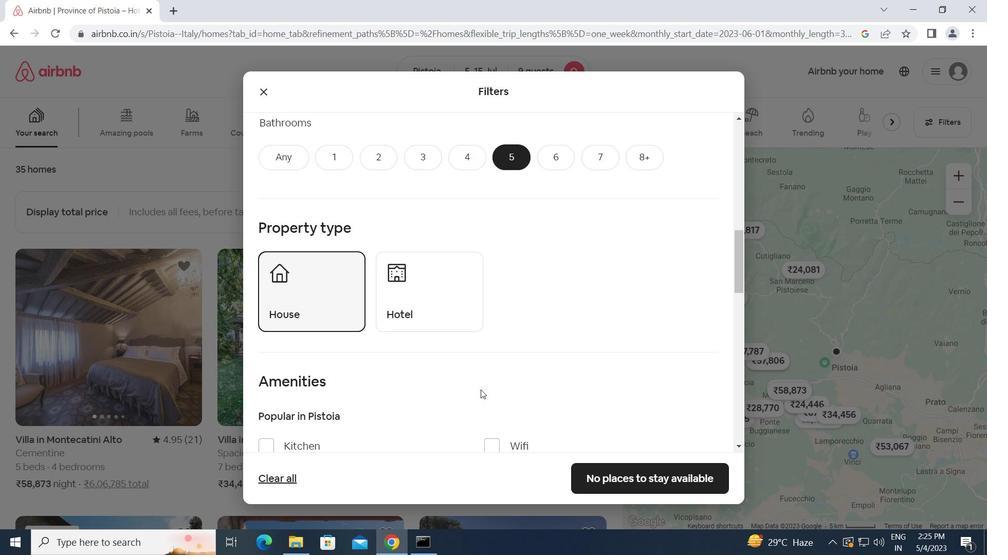 
Action: Mouse scrolled (480, 389) with delta (0, 0)
Screenshot: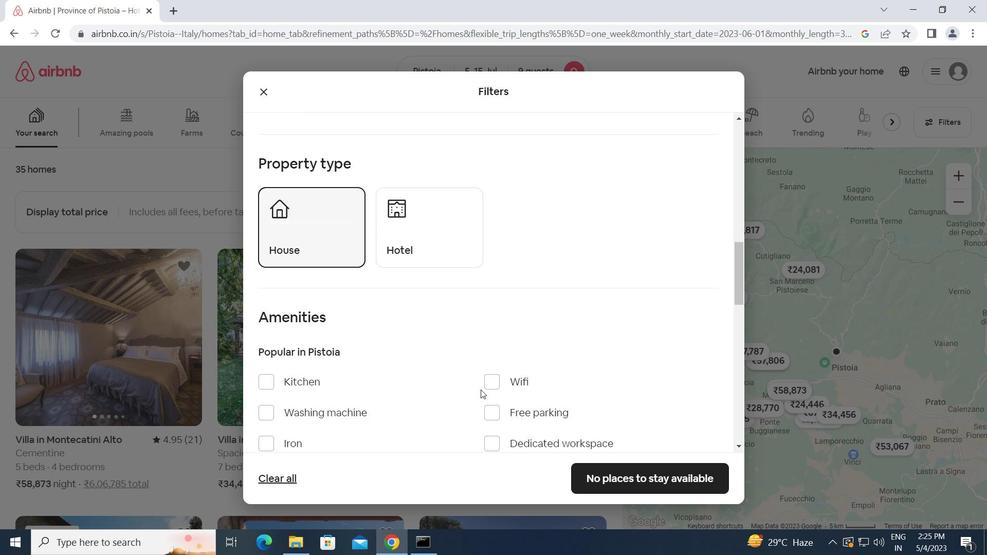 
Action: Mouse scrolled (480, 389) with delta (0, 0)
Screenshot: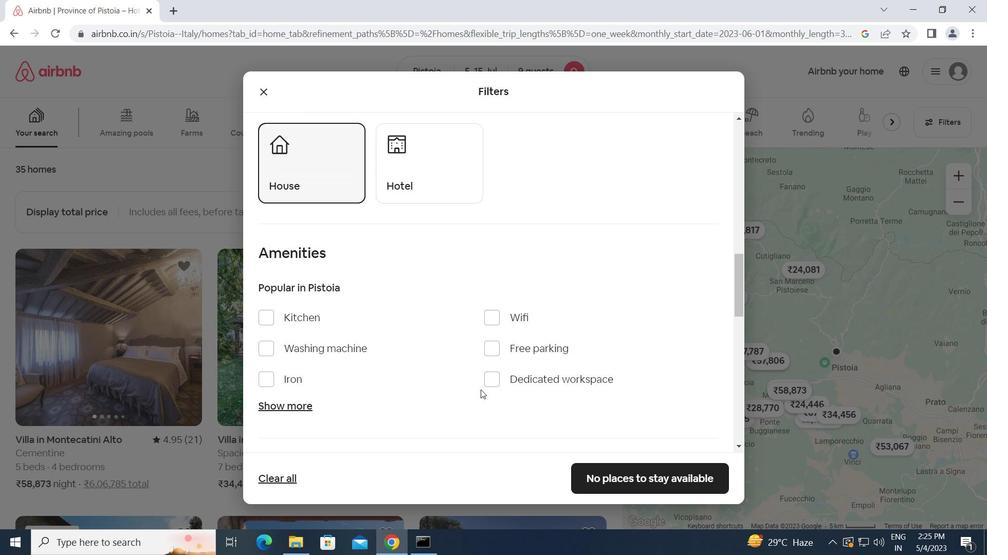 
Action: Mouse moved to (480, 389)
Screenshot: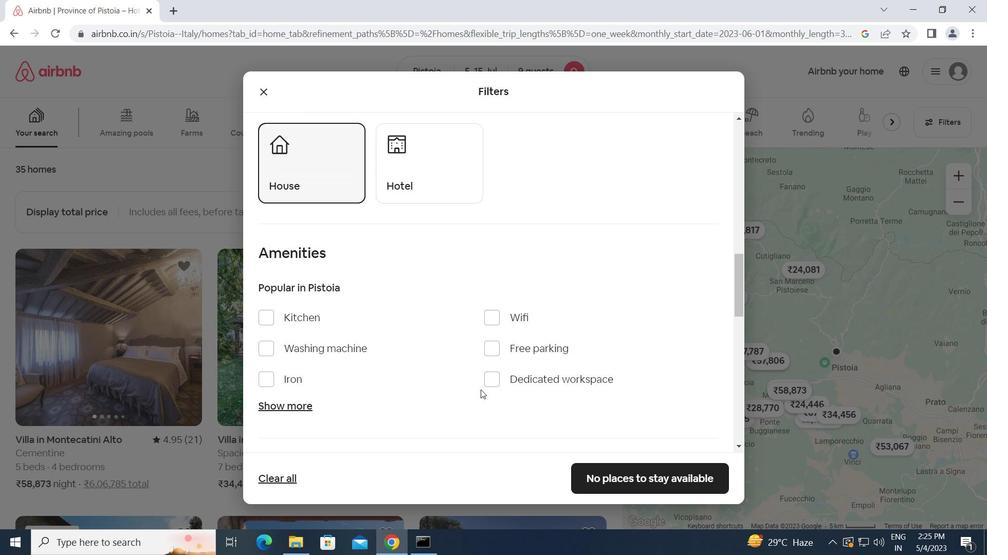 
Action: Mouse scrolled (480, 389) with delta (0, 0)
Screenshot: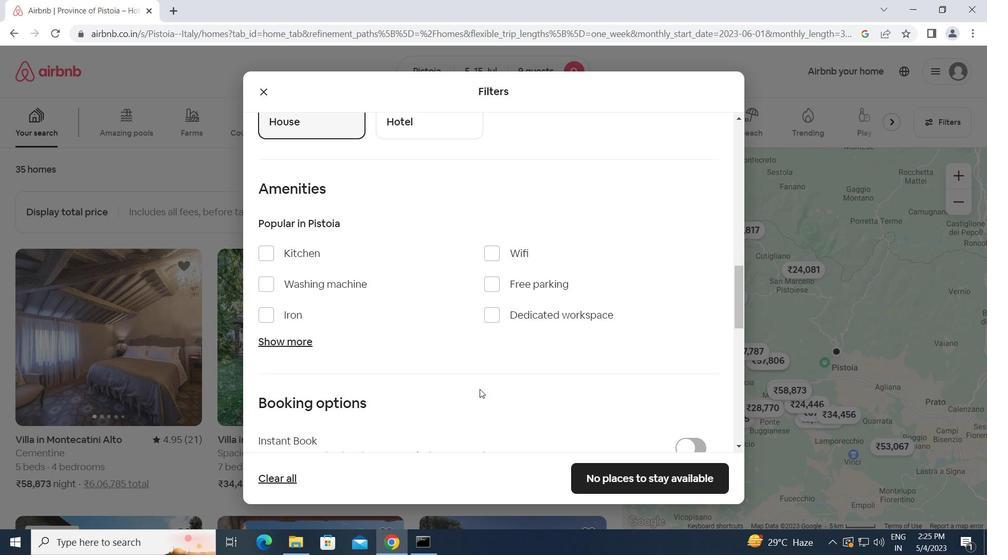 
Action: Mouse scrolled (480, 389) with delta (0, 0)
Screenshot: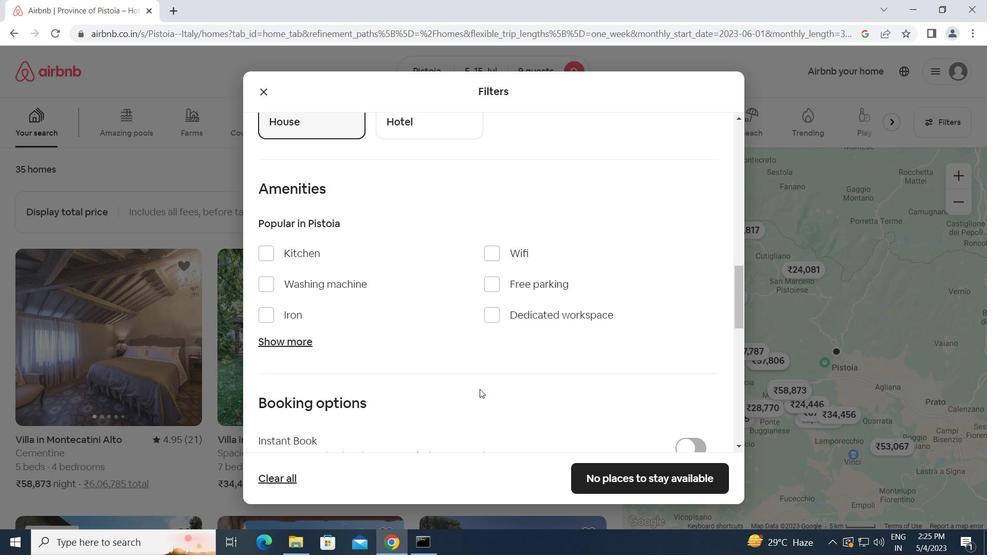 
Action: Mouse moved to (681, 357)
Screenshot: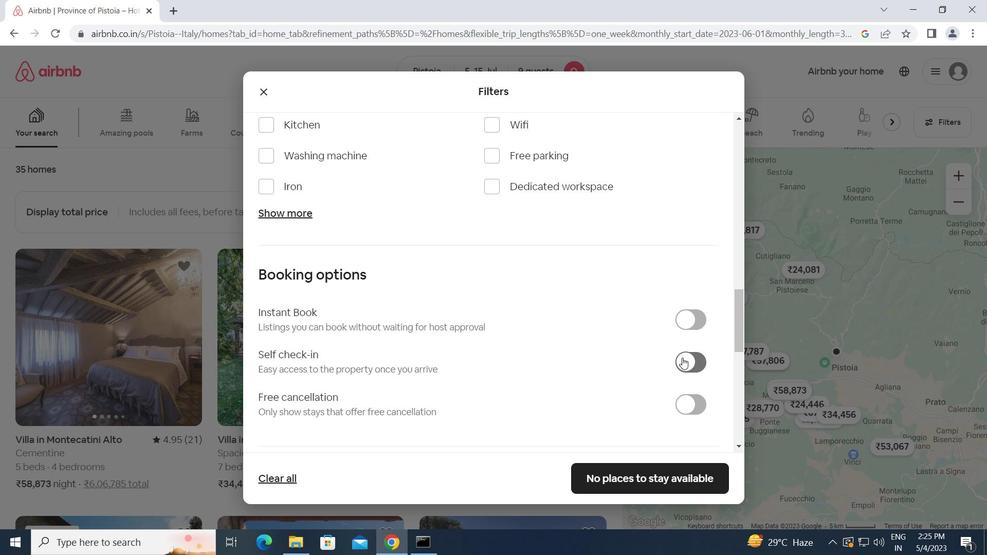 
Action: Mouse pressed left at (681, 357)
Screenshot: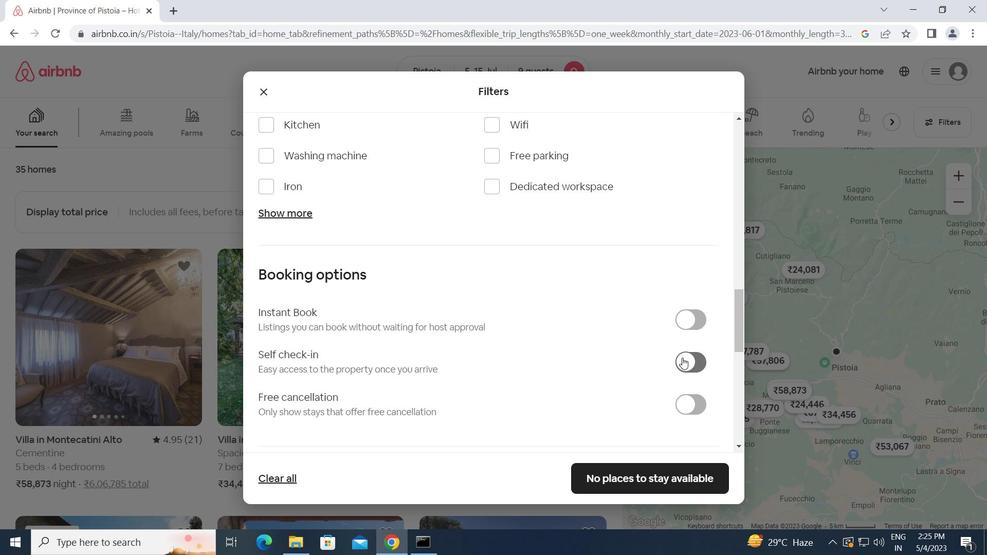 
Action: Mouse moved to (455, 390)
Screenshot: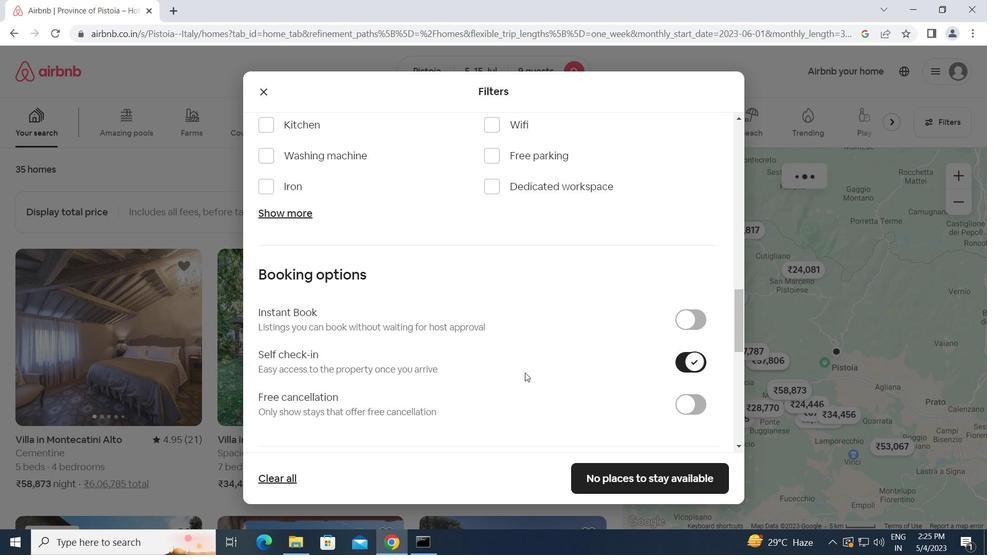 
Action: Mouse scrolled (455, 389) with delta (0, 0)
Screenshot: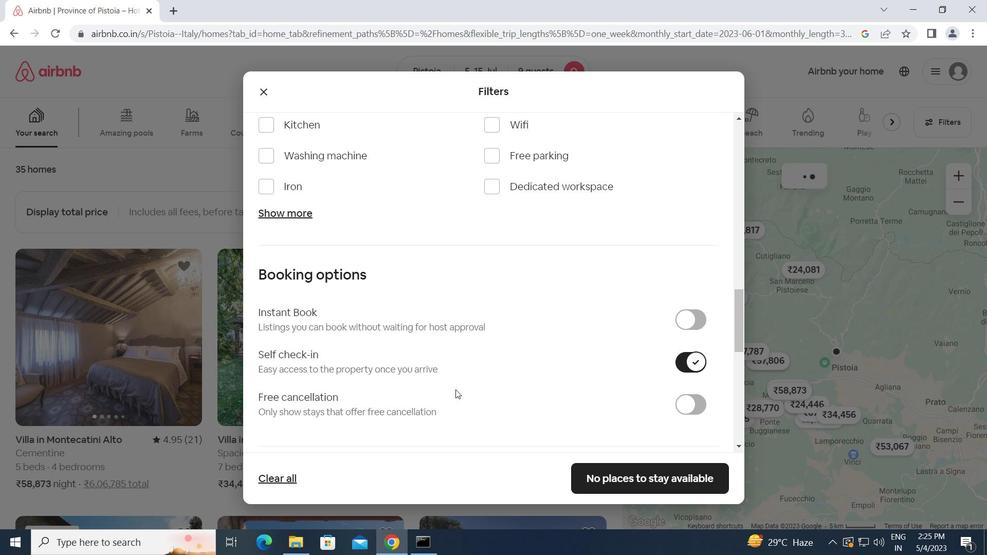 
Action: Mouse scrolled (455, 389) with delta (0, 0)
Screenshot: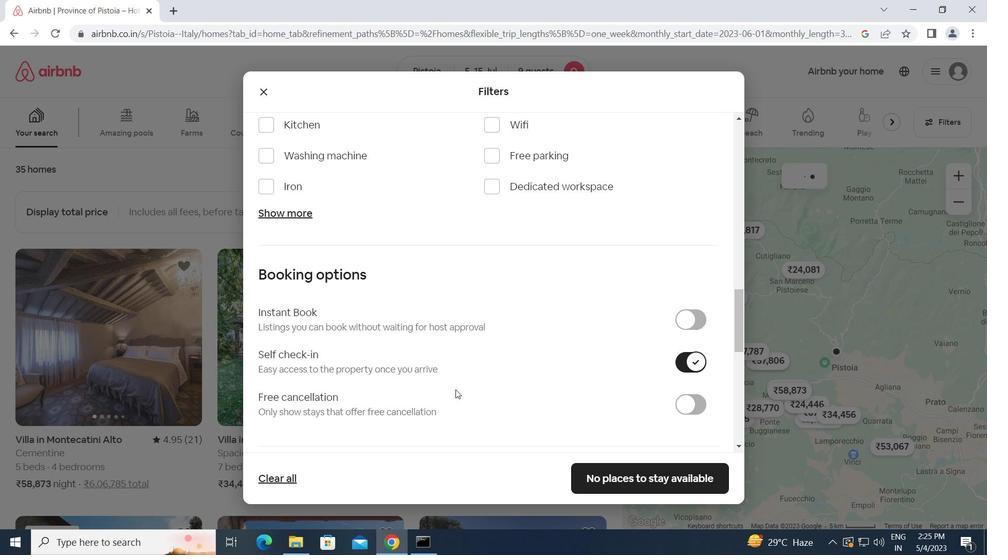 
Action: Mouse scrolled (455, 389) with delta (0, 0)
Screenshot: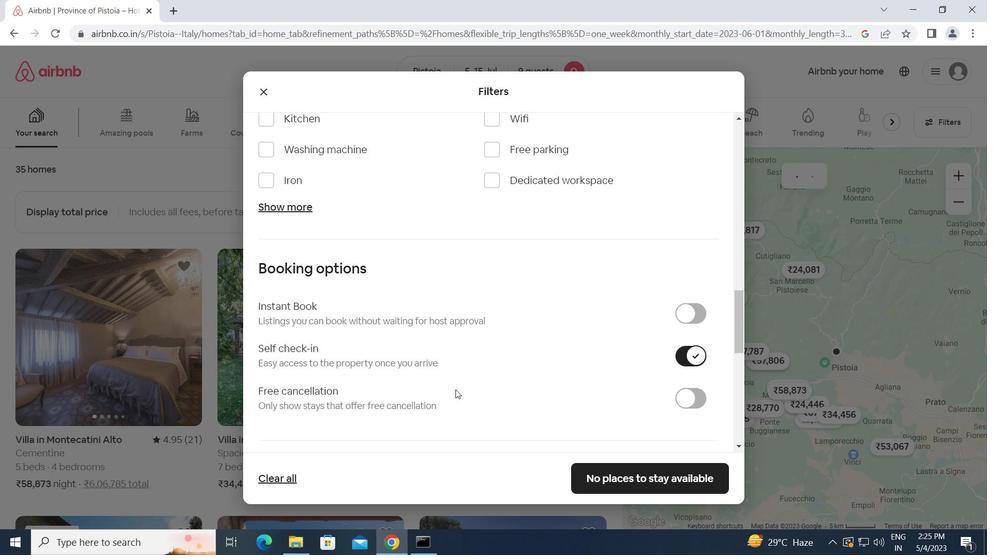 
Action: Mouse moved to (455, 390)
Screenshot: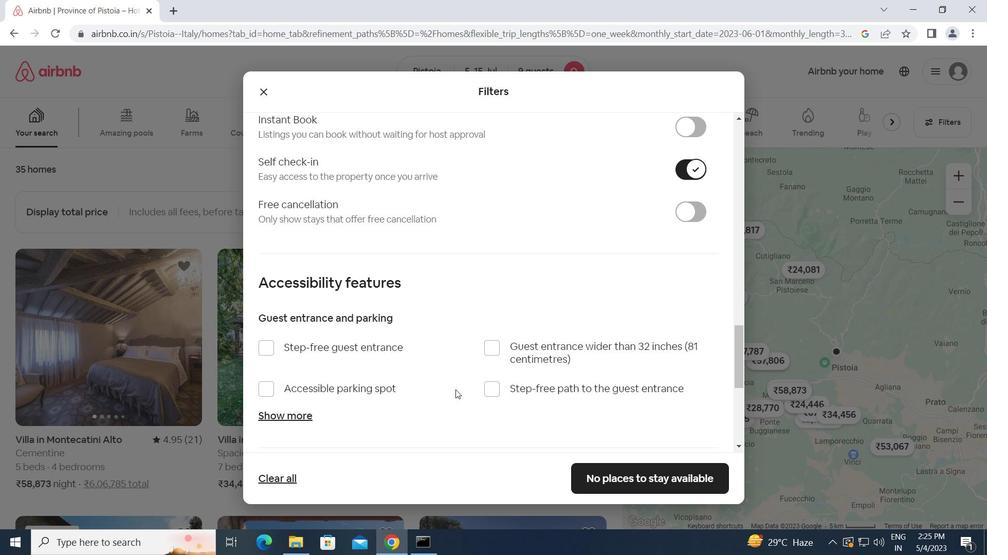 
Action: Mouse scrolled (455, 389) with delta (0, 0)
Screenshot: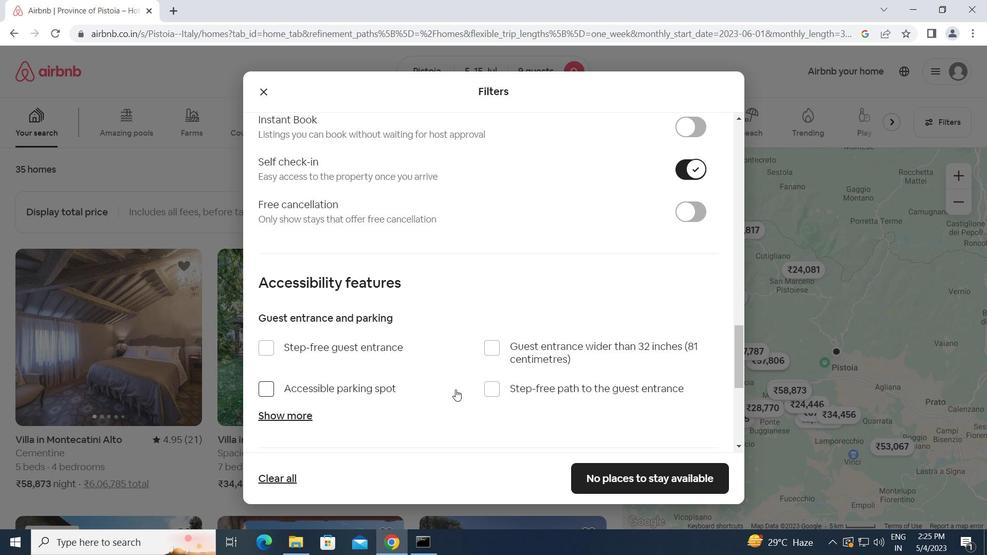 
Action: Mouse scrolled (455, 389) with delta (0, 0)
Screenshot: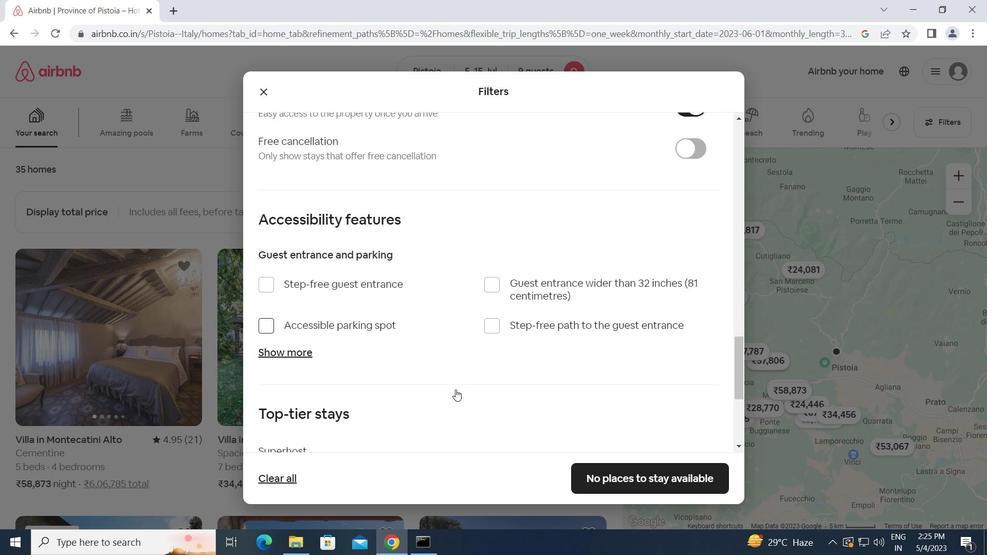 
Action: Mouse scrolled (455, 389) with delta (0, 0)
Screenshot: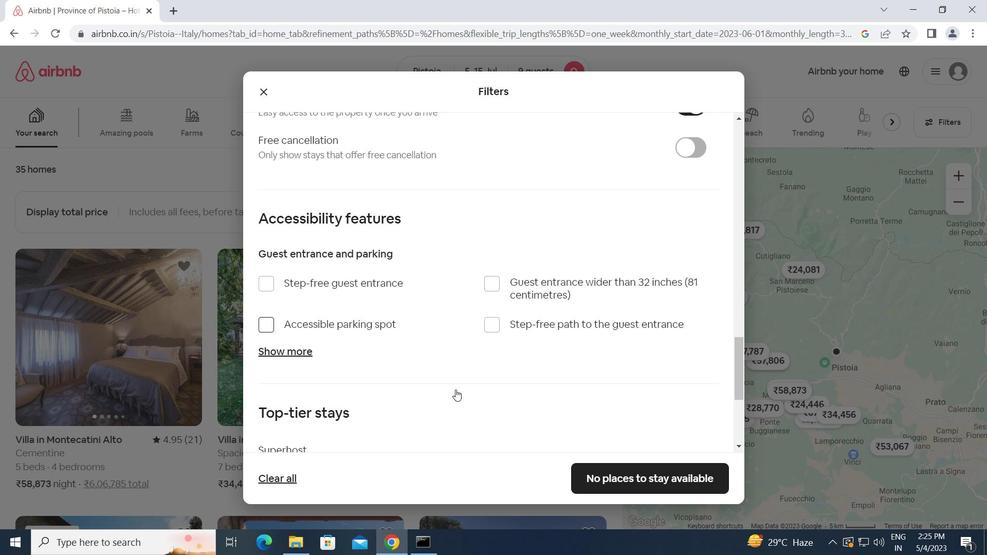 
Action: Mouse scrolled (455, 389) with delta (0, 0)
Screenshot: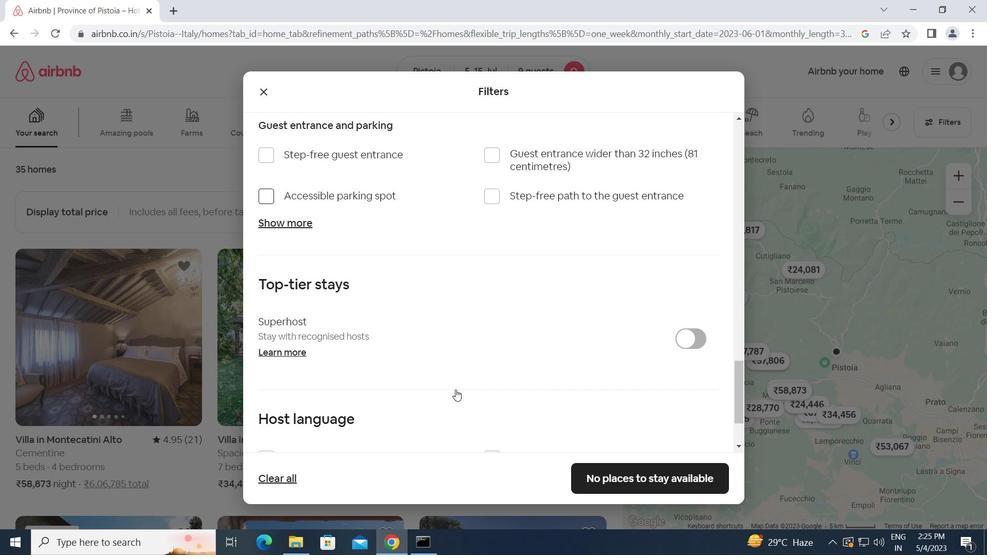 
Action: Mouse scrolled (455, 389) with delta (0, 0)
Screenshot: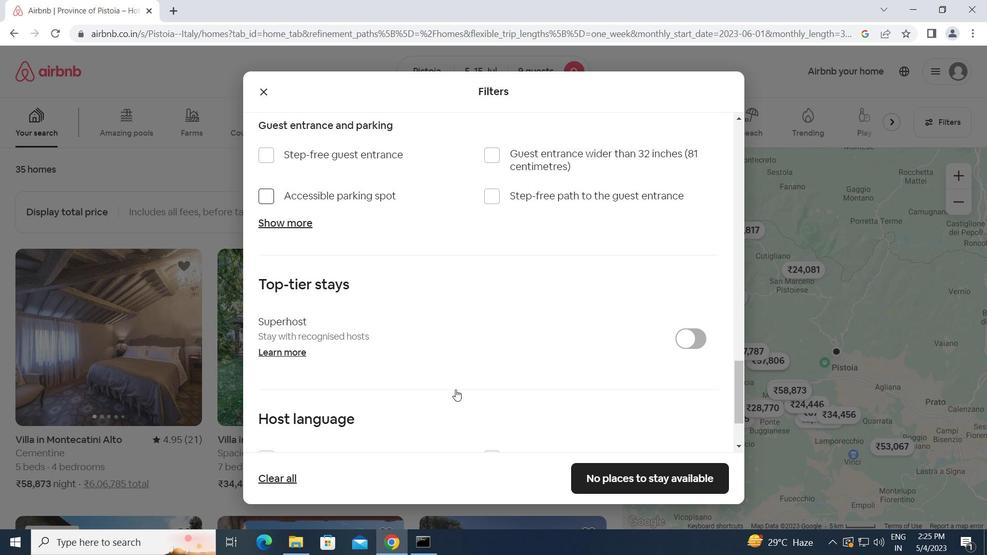
Action: Mouse moved to (260, 360)
Screenshot: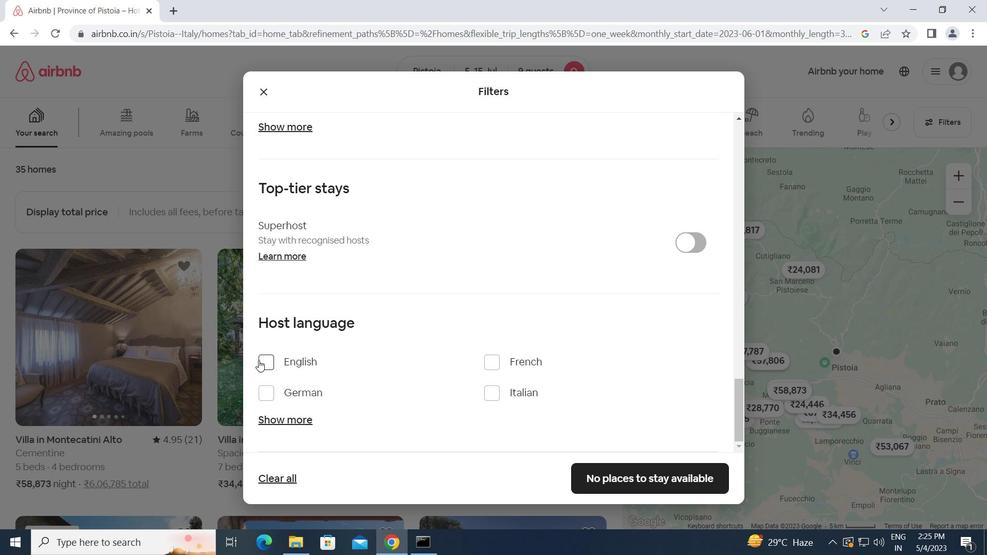 
Action: Mouse pressed left at (260, 360)
Screenshot: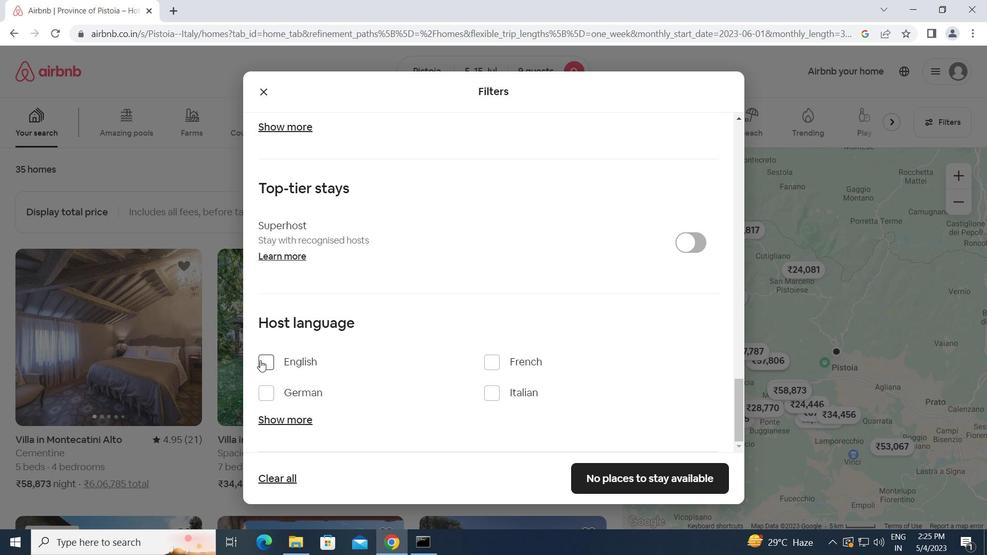 
Action: Mouse moved to (606, 475)
Screenshot: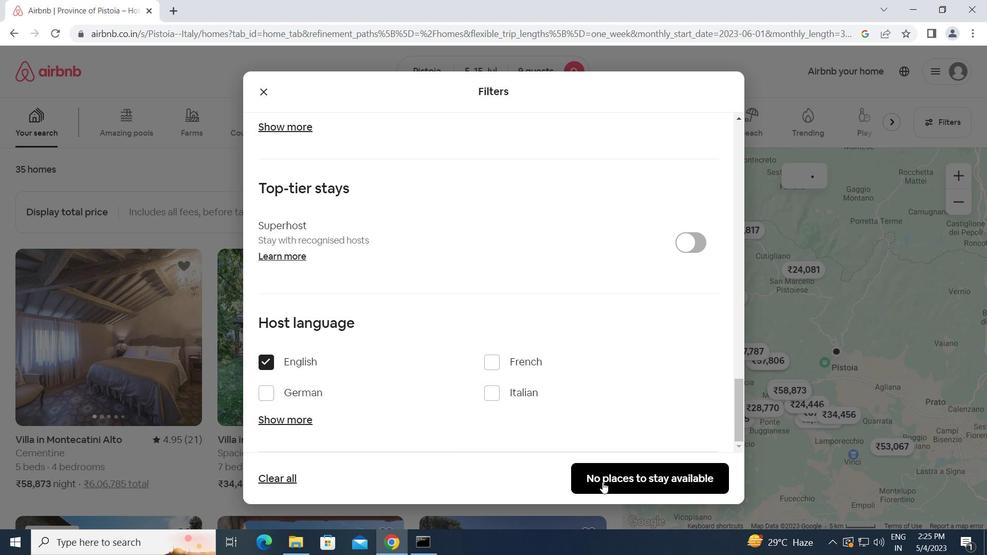 
Action: Mouse pressed left at (606, 475)
Screenshot: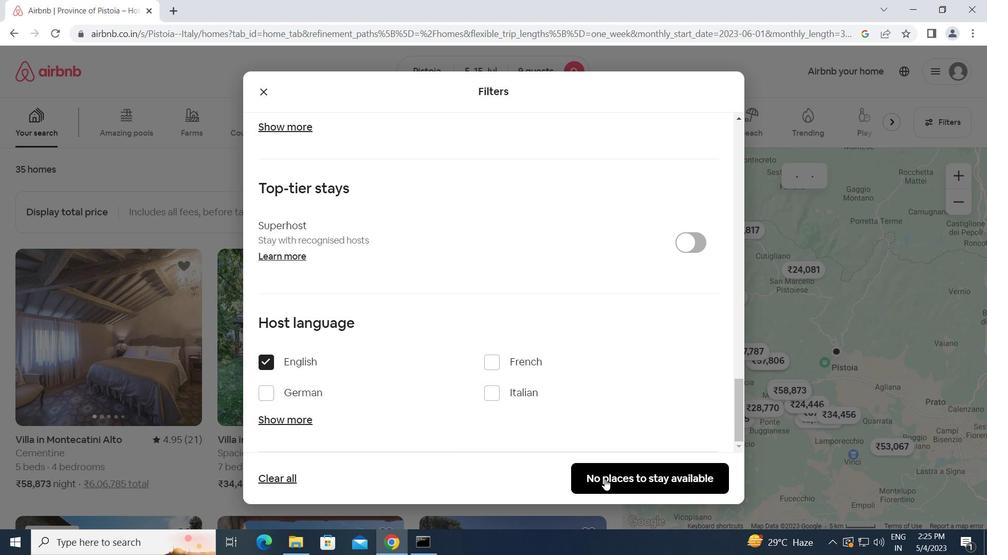 
Action: Mouse moved to (559, 456)
Screenshot: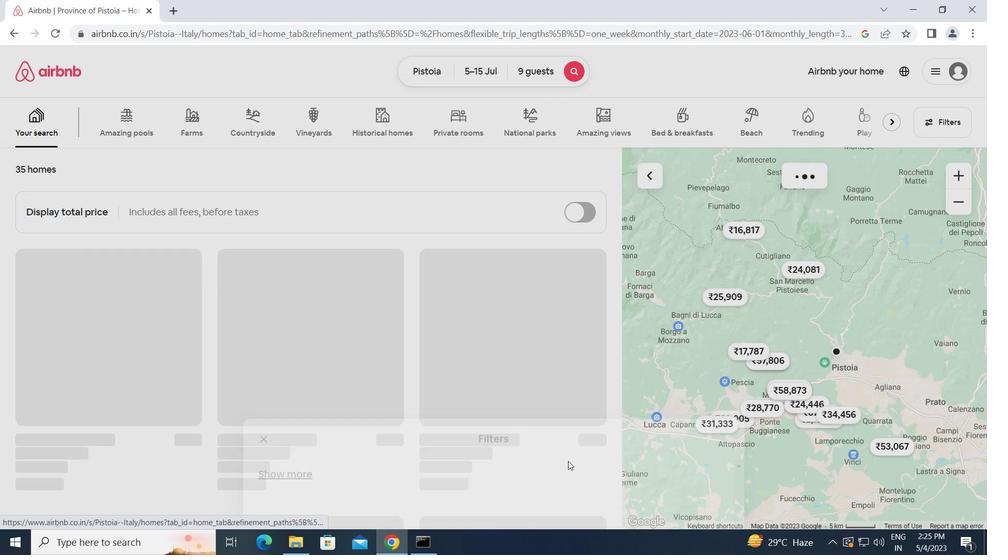 
